 Task: Create a due date automation trigger when advanced on, on the tuesday of the week before a card is due add fields without custom field "Resume" set to a date between 1 and 7 days from now at 11:00 AM.
Action: Mouse moved to (921, 299)
Screenshot: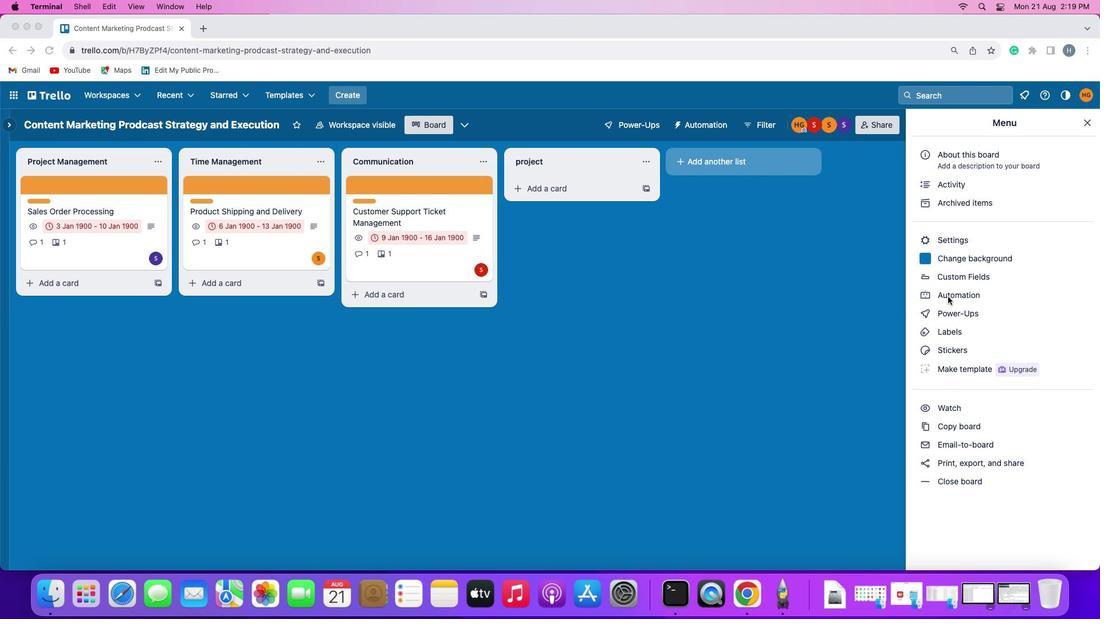 
Action: Mouse pressed left at (921, 299)
Screenshot: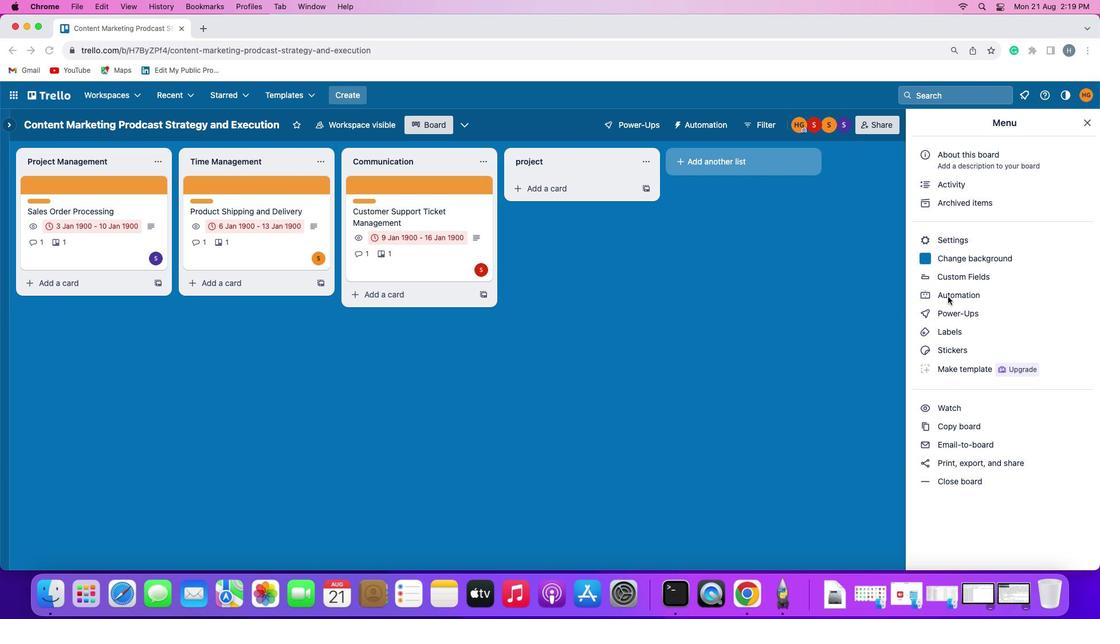 
Action: Mouse moved to (921, 299)
Screenshot: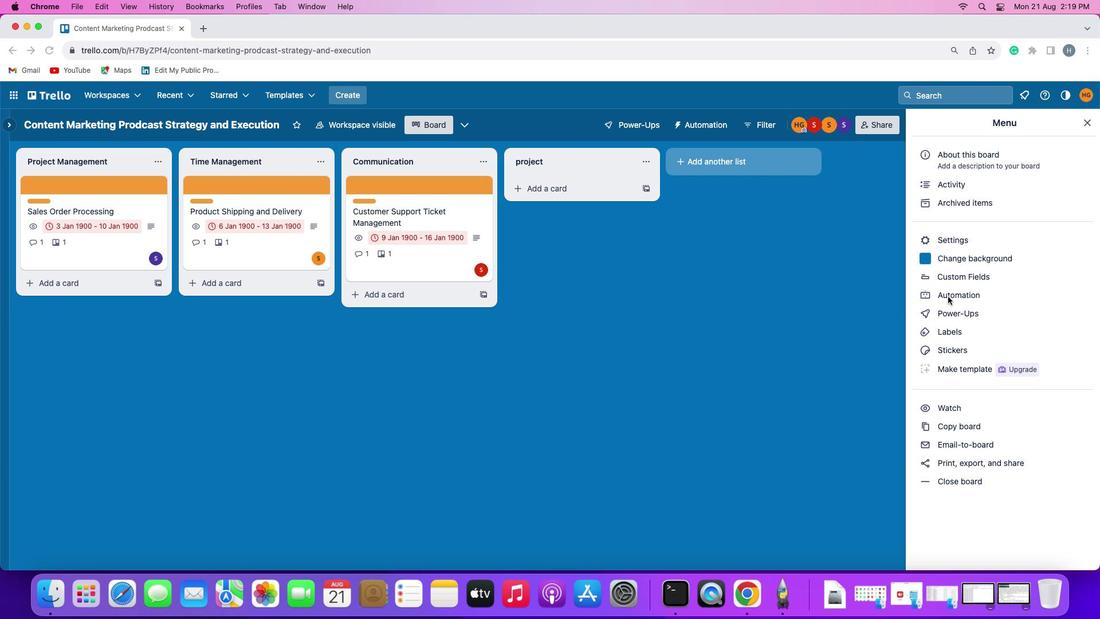 
Action: Mouse pressed left at (921, 299)
Screenshot: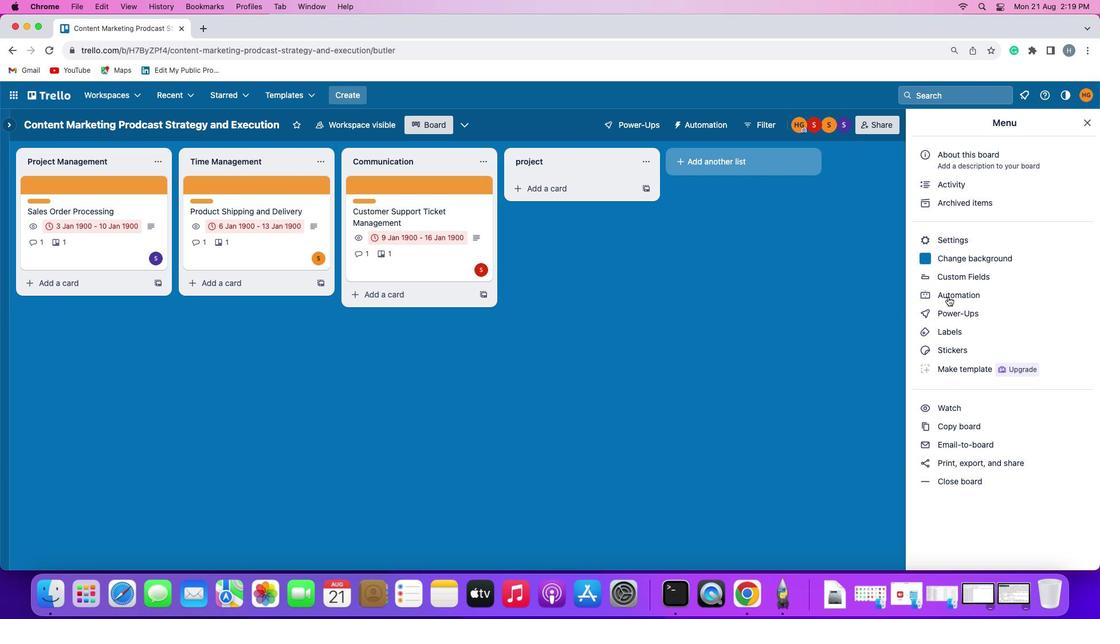 
Action: Mouse moved to (131, 282)
Screenshot: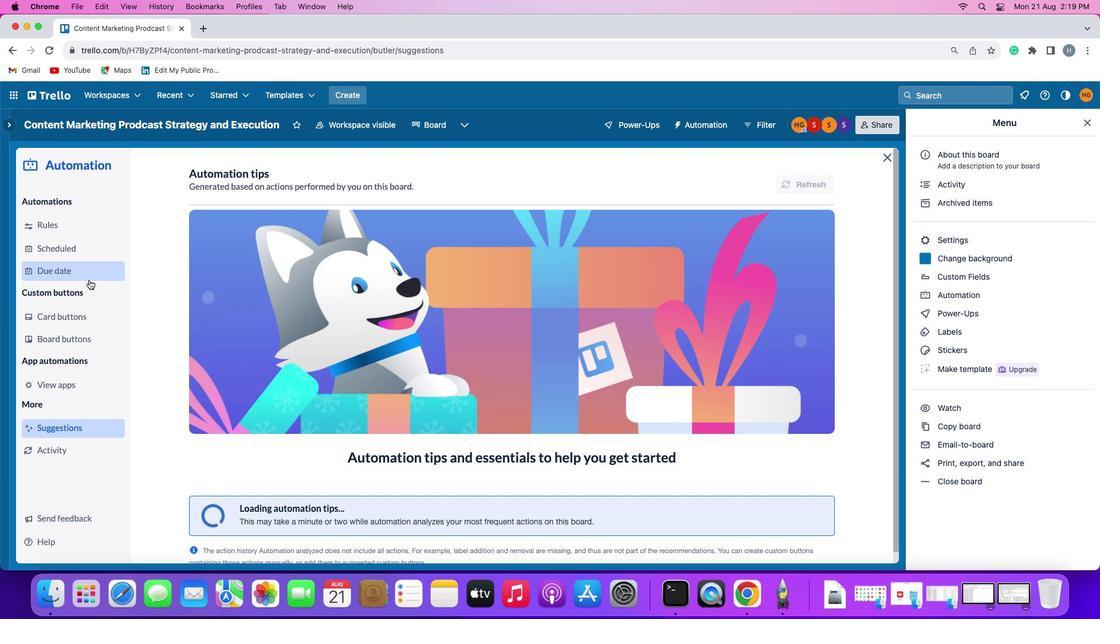 
Action: Mouse pressed left at (131, 282)
Screenshot: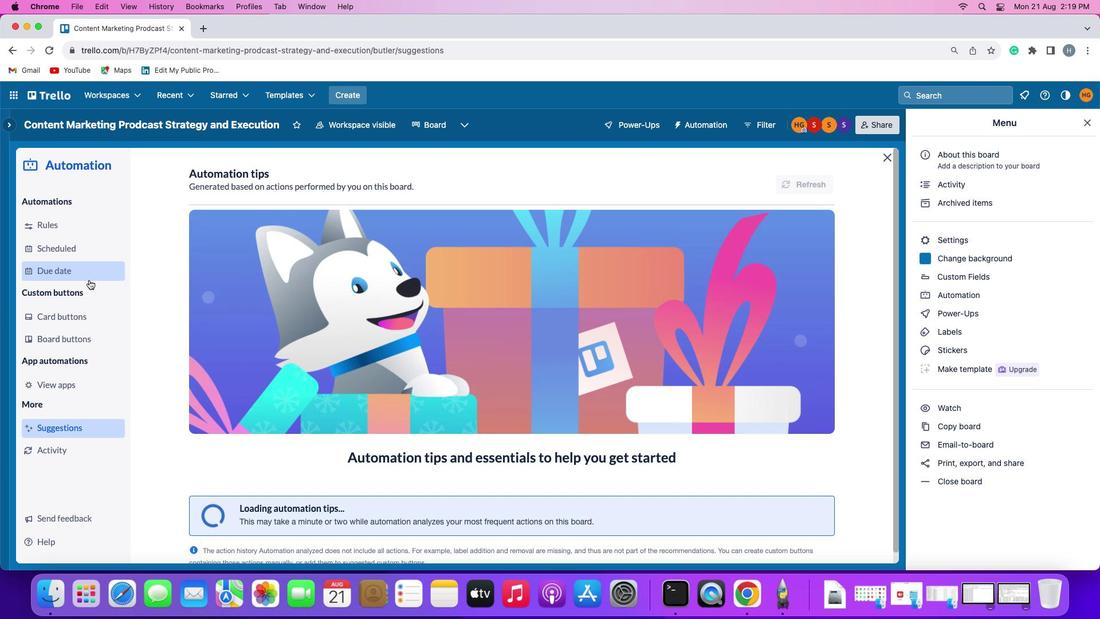 
Action: Mouse moved to (753, 178)
Screenshot: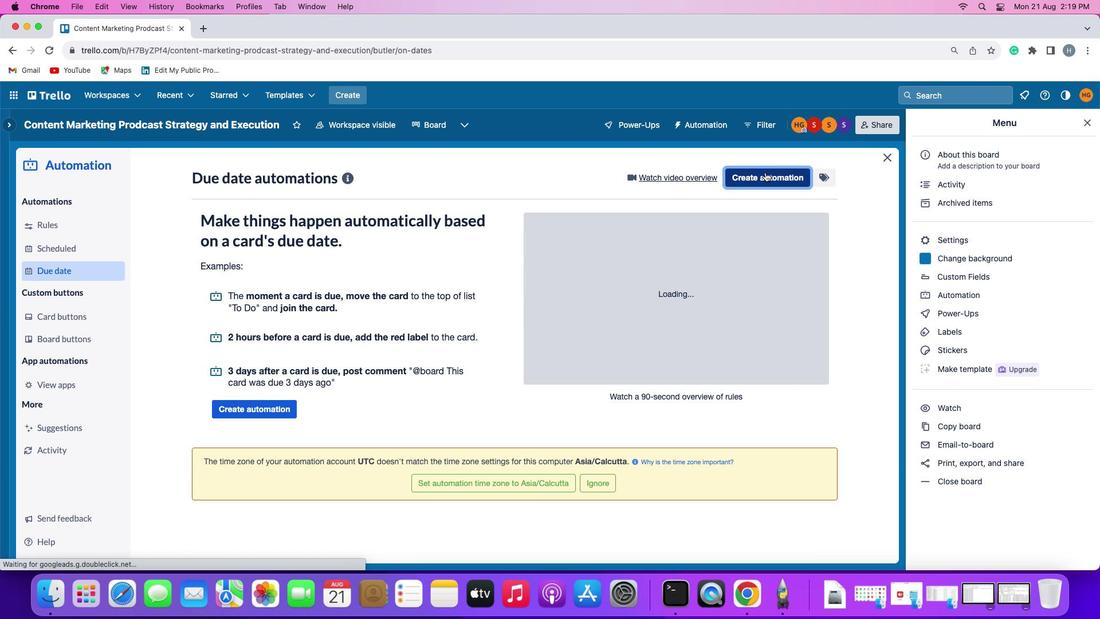 
Action: Mouse pressed left at (753, 178)
Screenshot: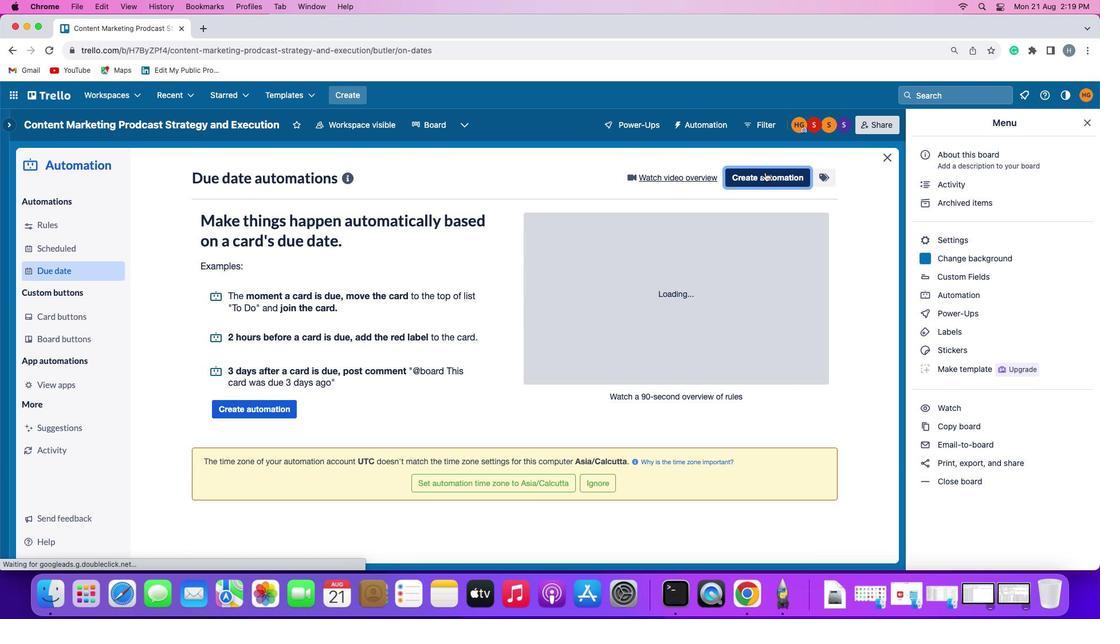 
Action: Mouse moved to (252, 290)
Screenshot: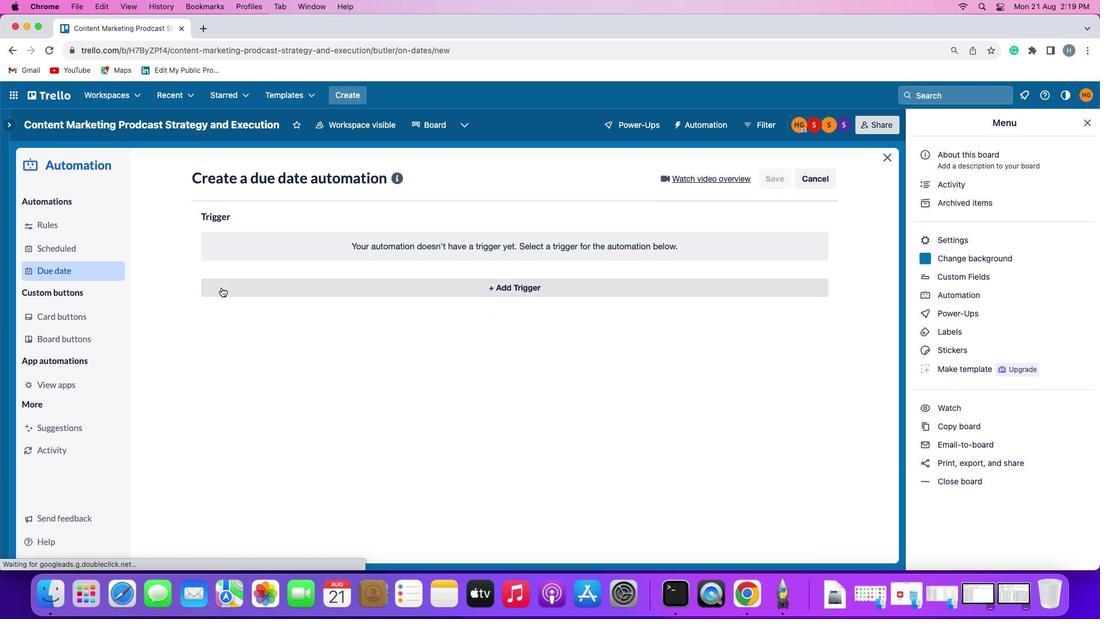
Action: Mouse pressed left at (252, 290)
Screenshot: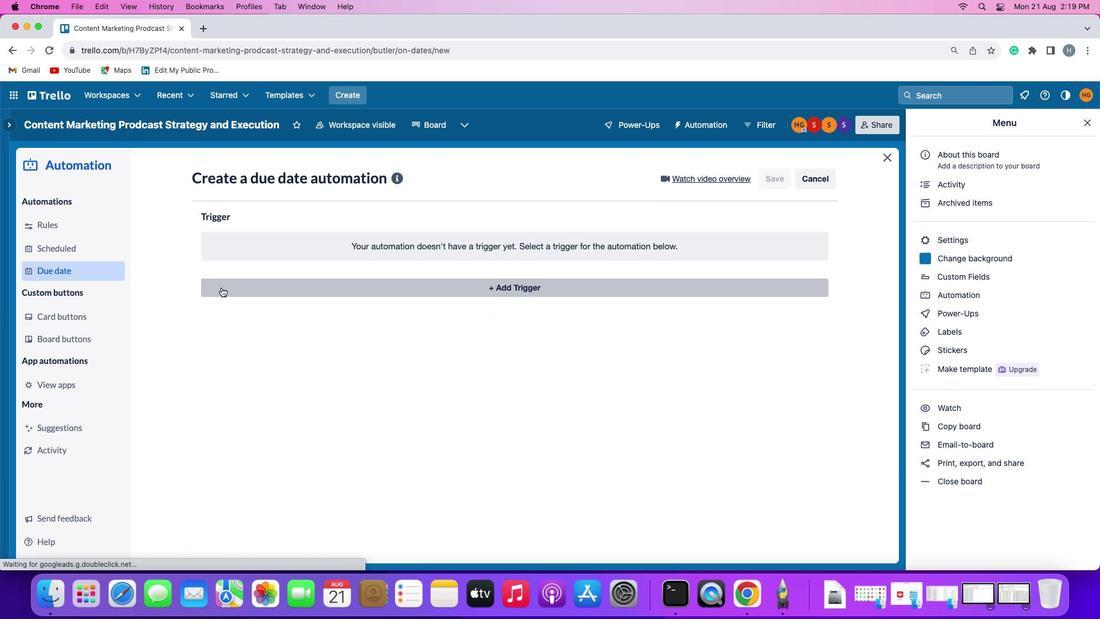 
Action: Mouse moved to (283, 489)
Screenshot: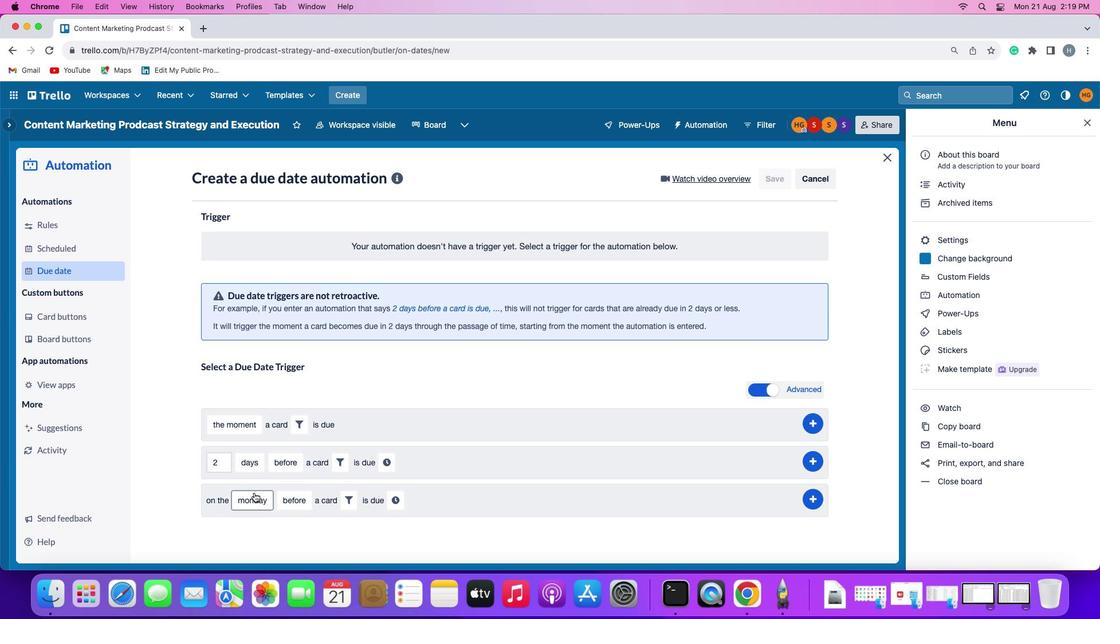 
Action: Mouse pressed left at (283, 489)
Screenshot: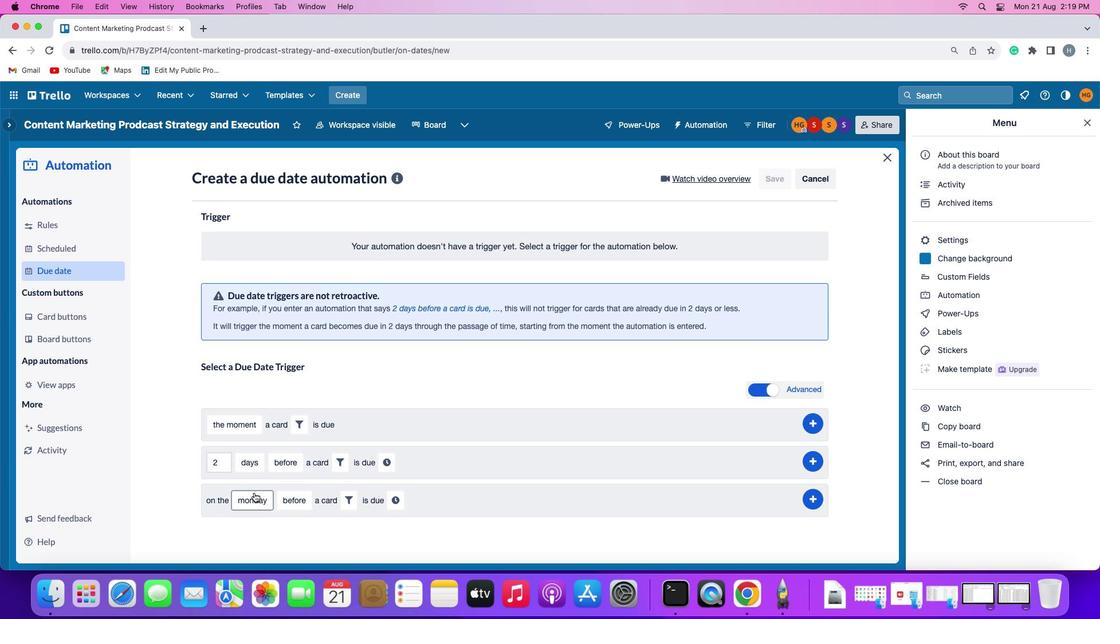 
Action: Mouse moved to (292, 364)
Screenshot: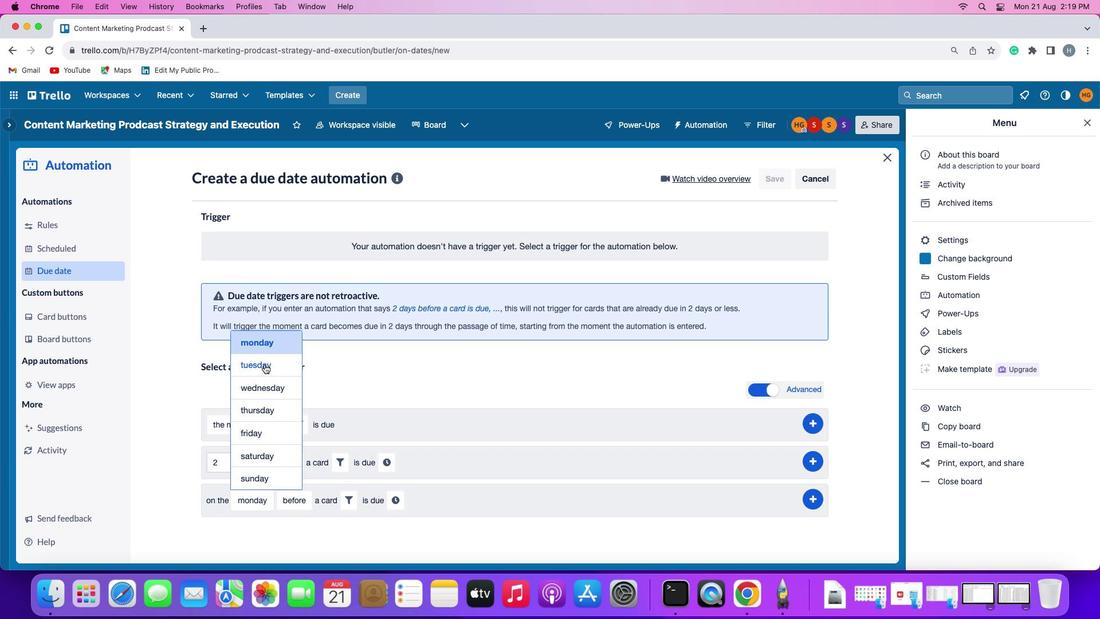 
Action: Mouse pressed left at (292, 364)
Screenshot: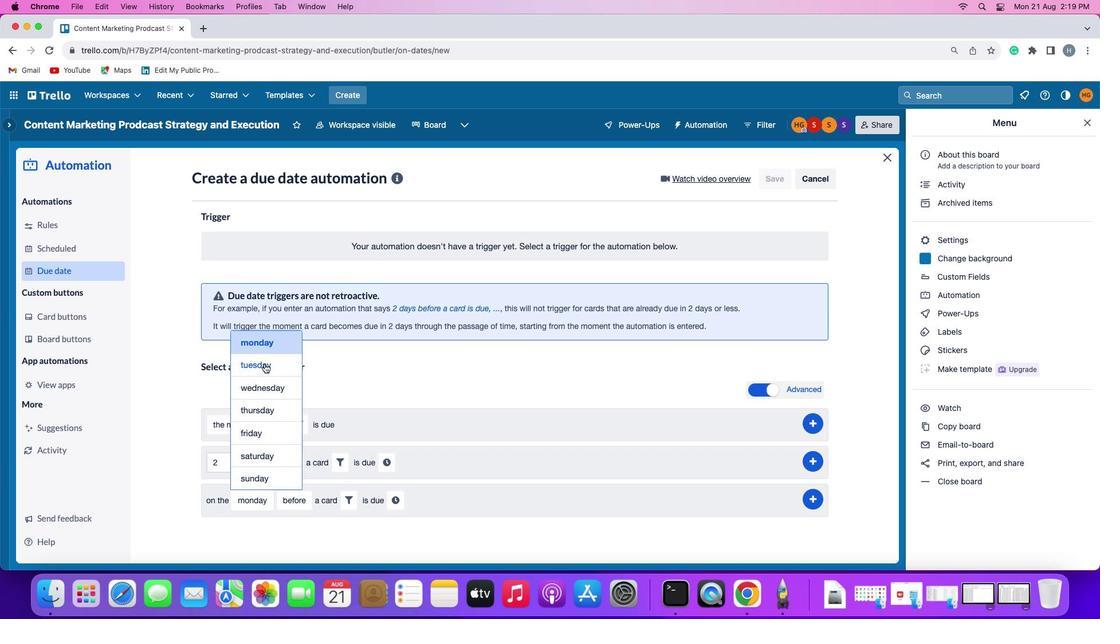 
Action: Mouse moved to (323, 490)
Screenshot: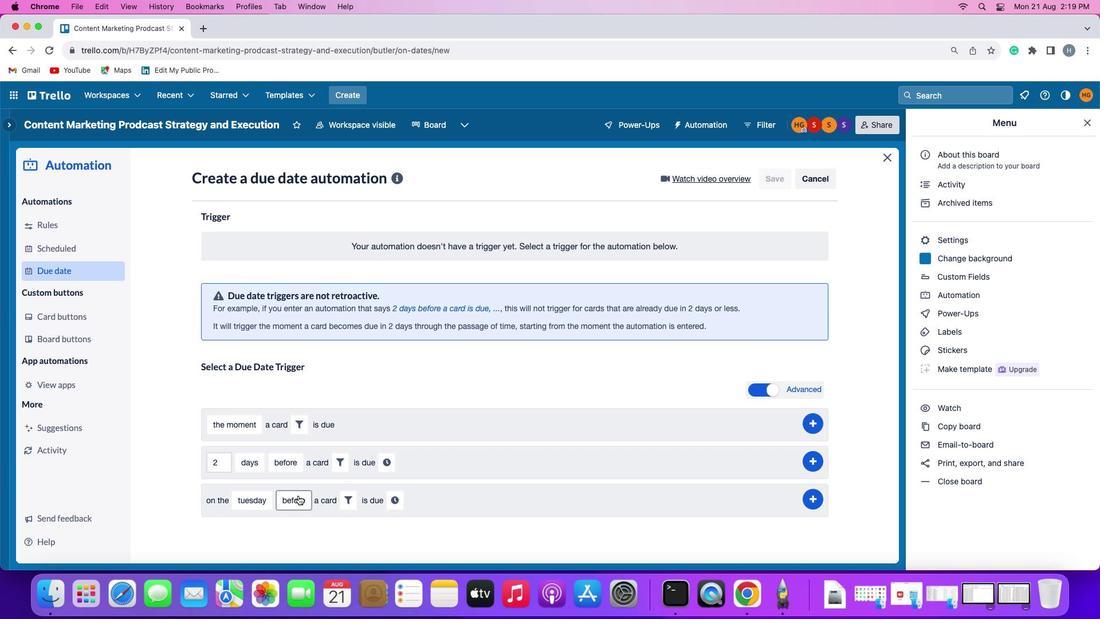 
Action: Mouse pressed left at (323, 490)
Screenshot: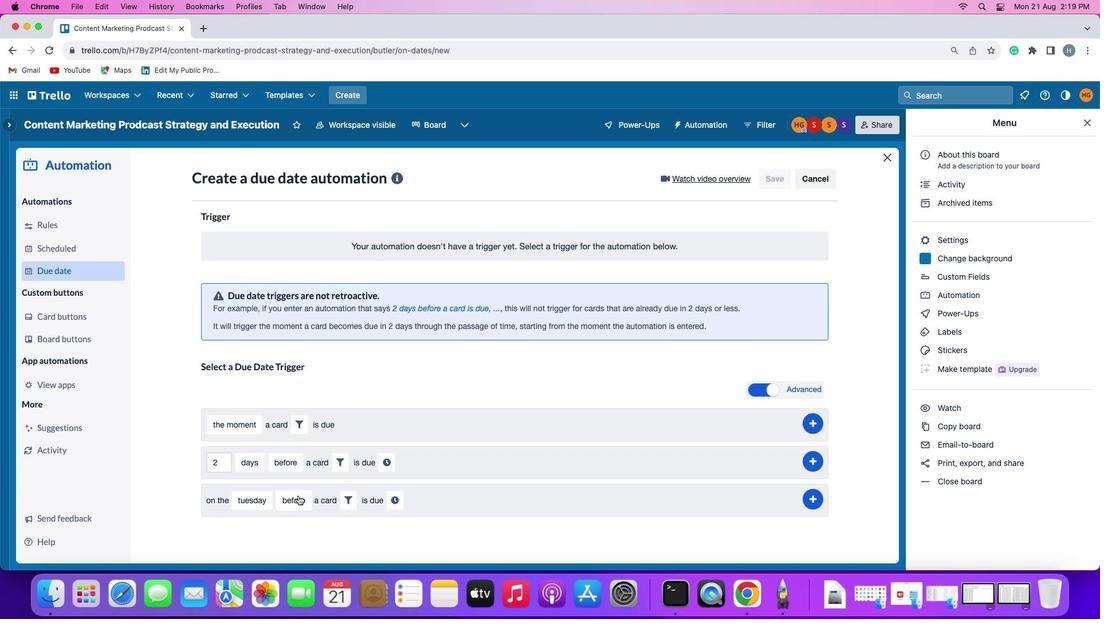 
Action: Mouse moved to (326, 476)
Screenshot: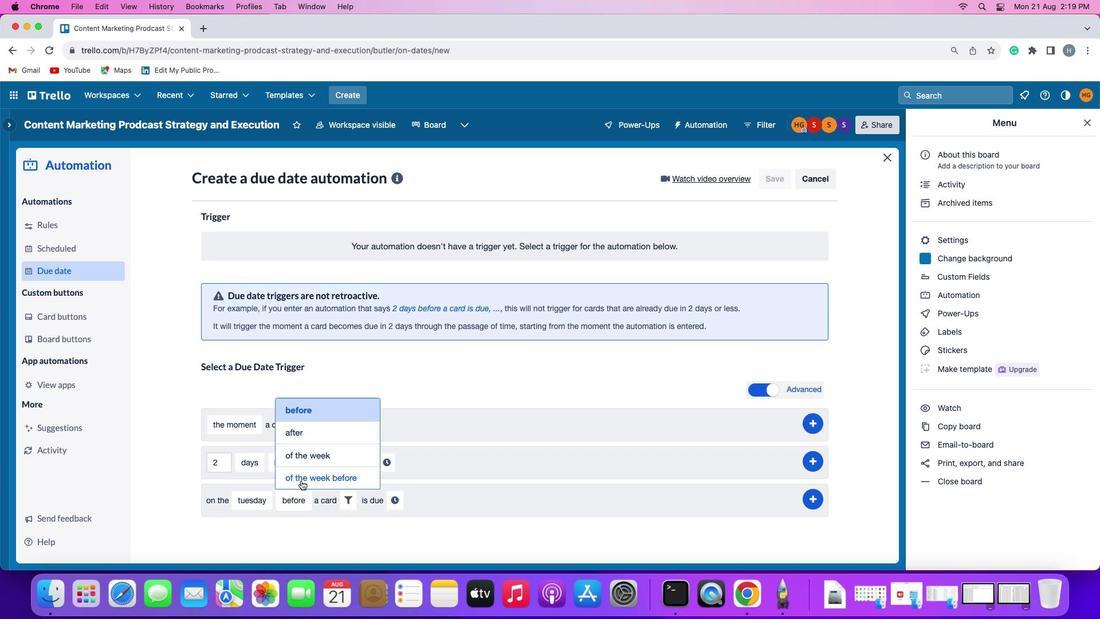 
Action: Mouse pressed left at (326, 476)
Screenshot: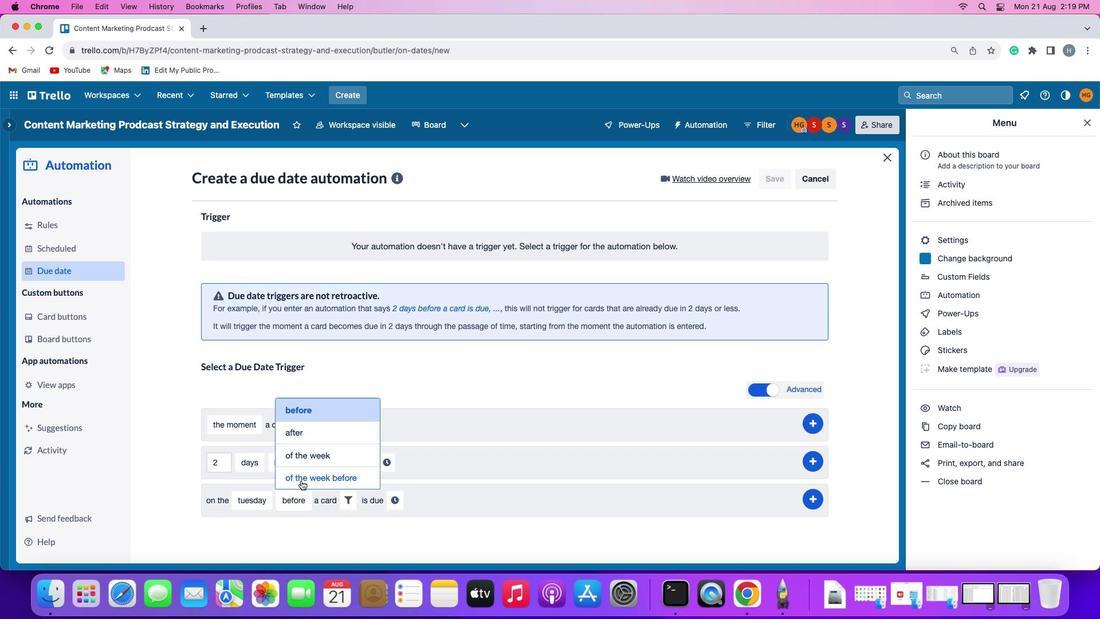 
Action: Mouse moved to (415, 498)
Screenshot: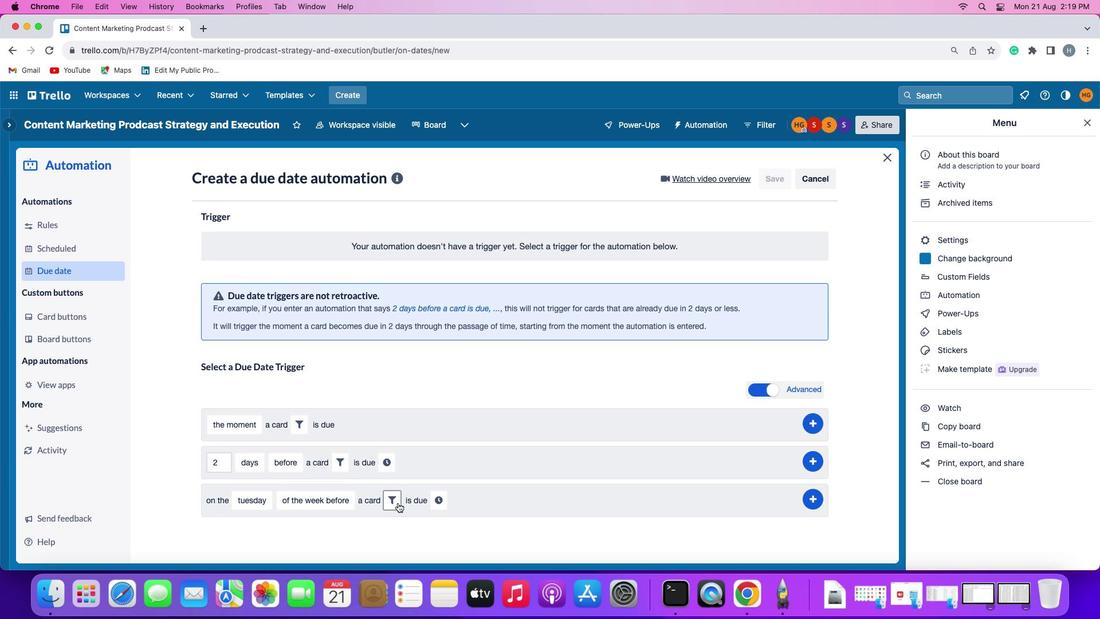 
Action: Mouse pressed left at (415, 498)
Screenshot: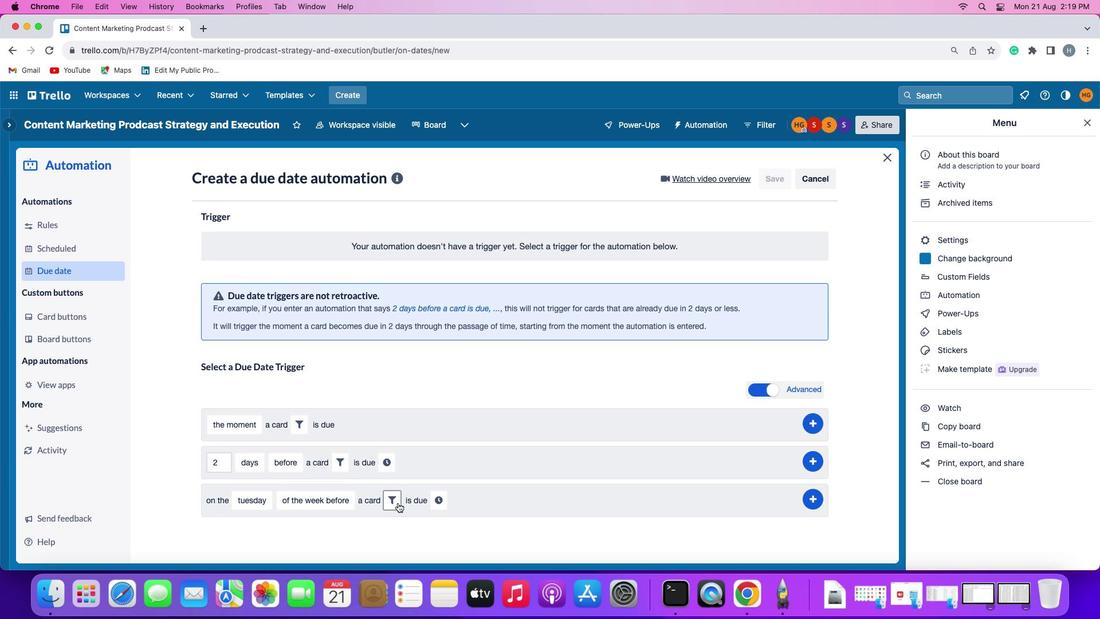 
Action: Mouse moved to (585, 528)
Screenshot: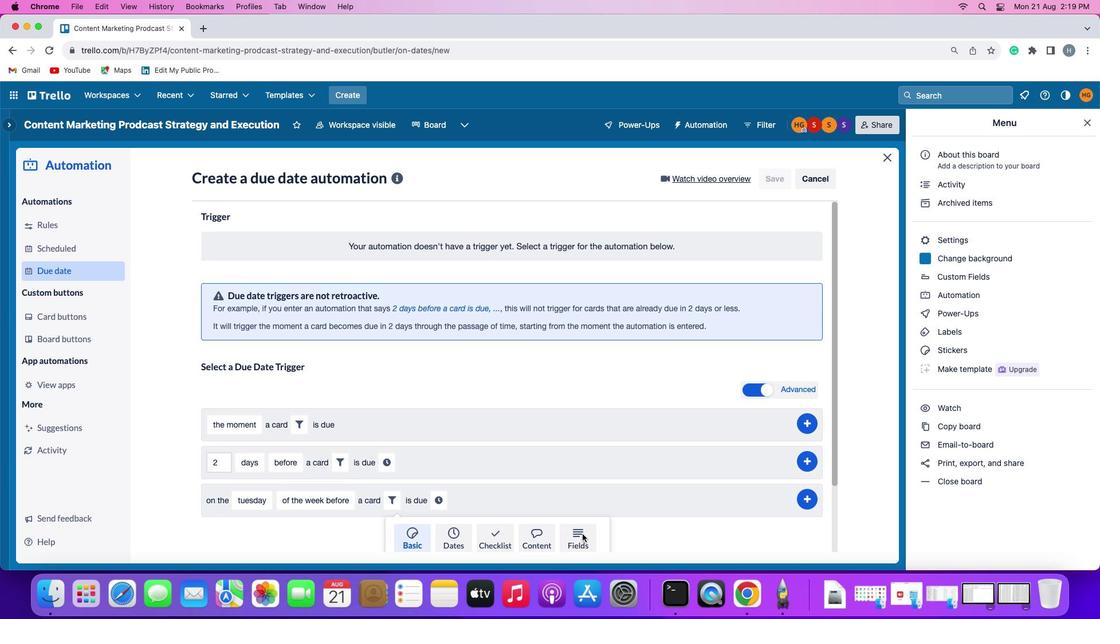 
Action: Mouse pressed left at (585, 528)
Screenshot: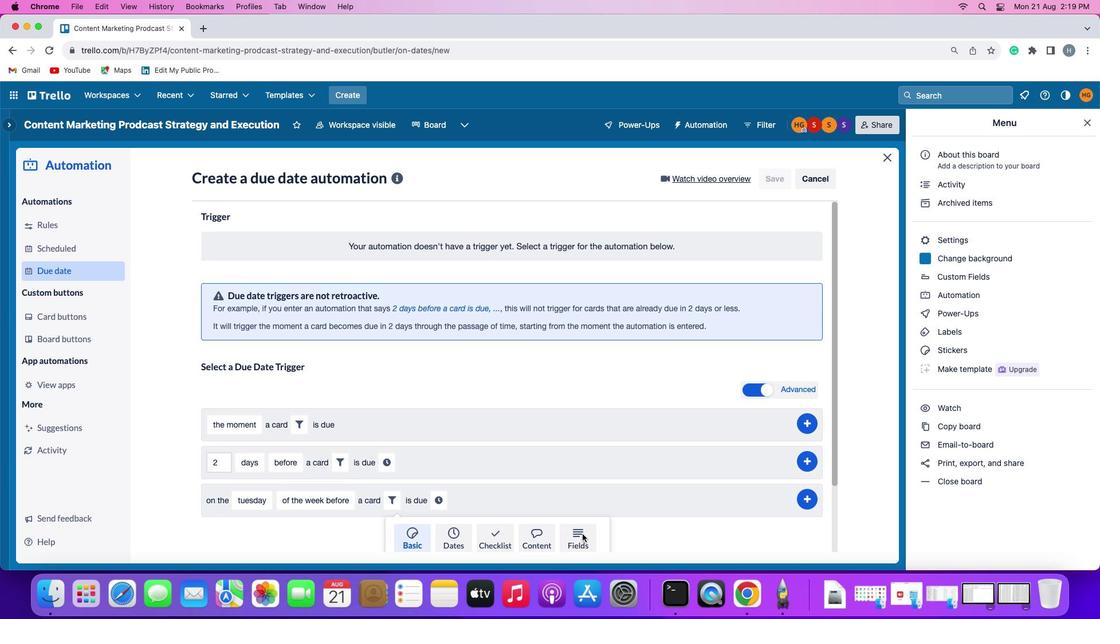 
Action: Mouse moved to (352, 531)
Screenshot: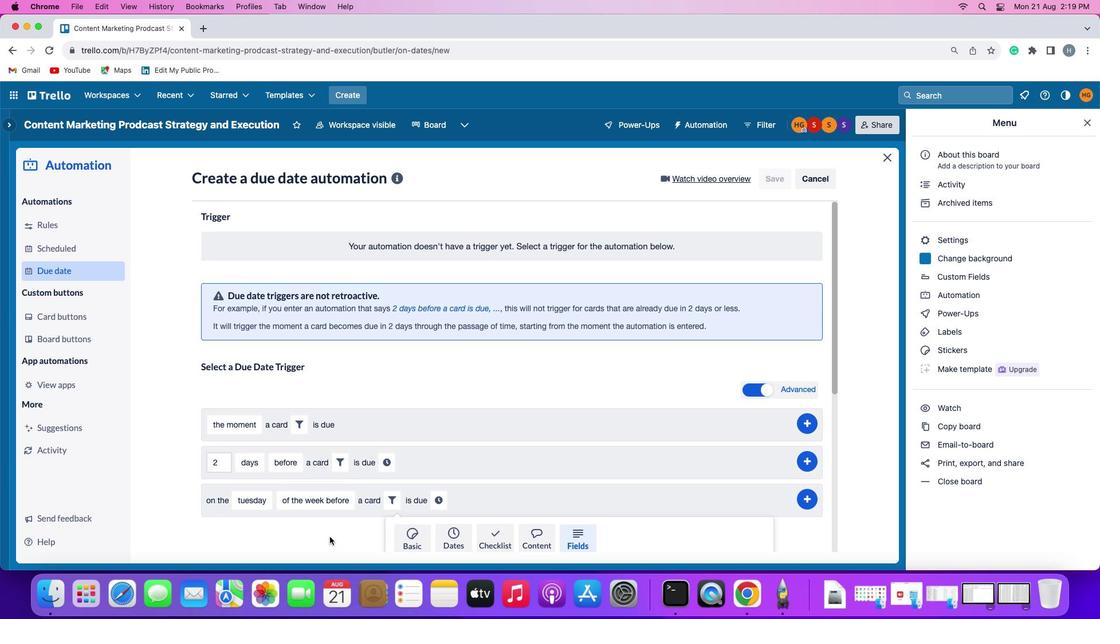 
Action: Mouse scrolled (352, 531) with delta (48, 12)
Screenshot: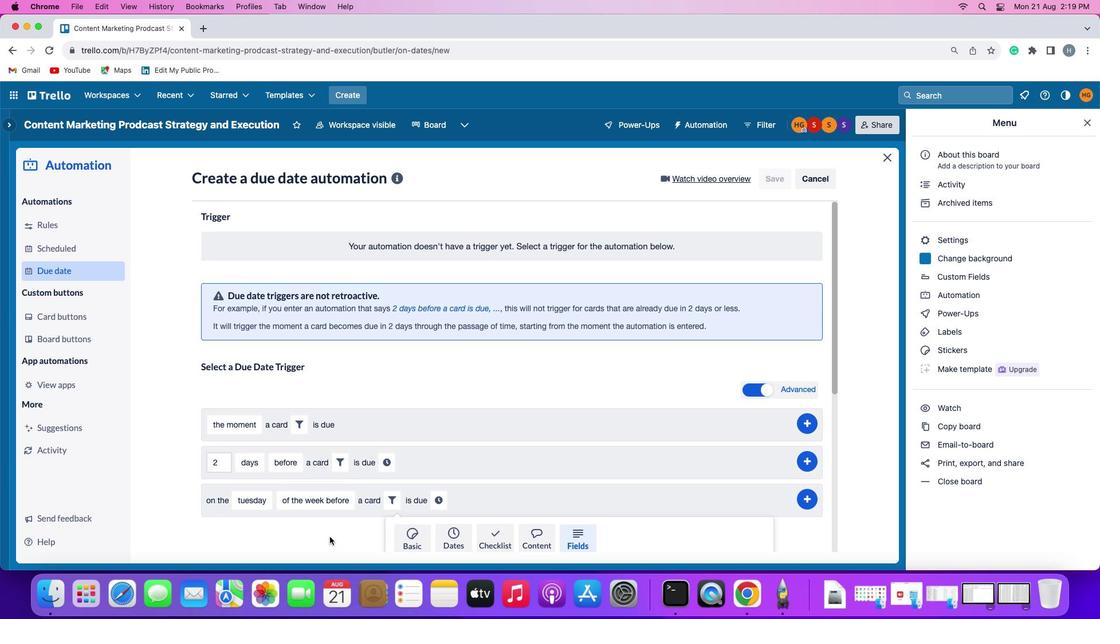 
Action: Mouse scrolled (352, 531) with delta (48, 12)
Screenshot: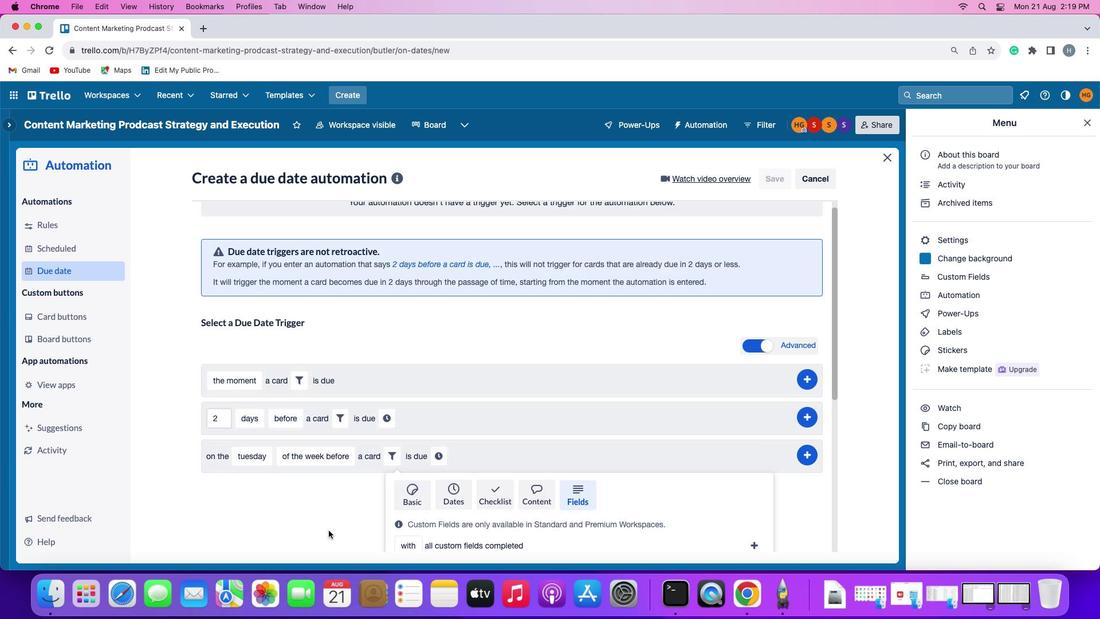 
Action: Mouse moved to (352, 530)
Screenshot: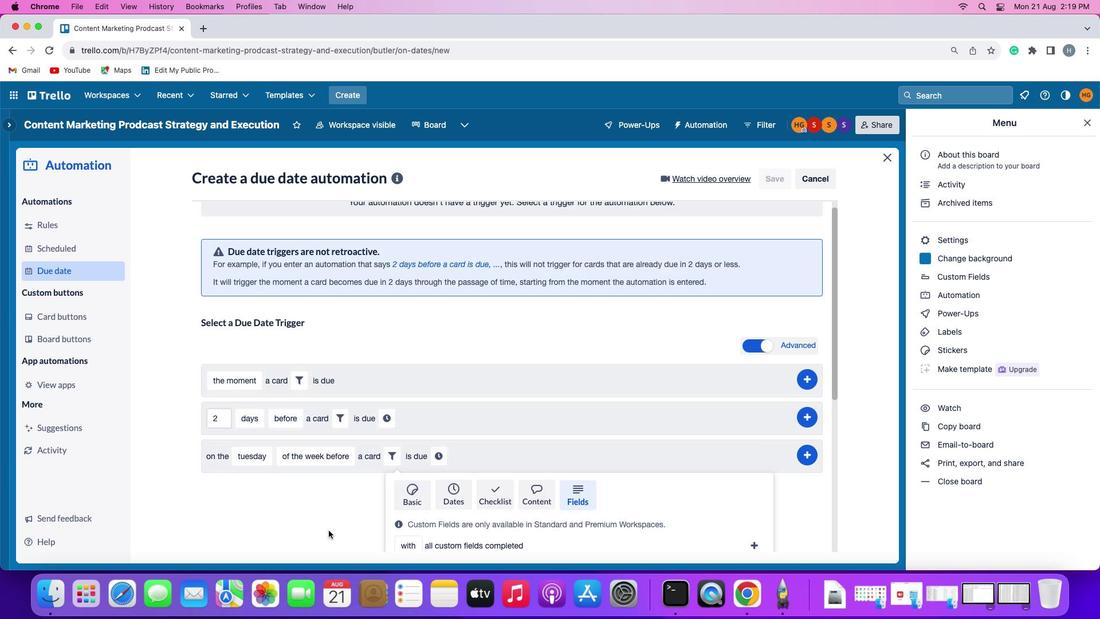 
Action: Mouse scrolled (352, 530) with delta (48, 10)
Screenshot: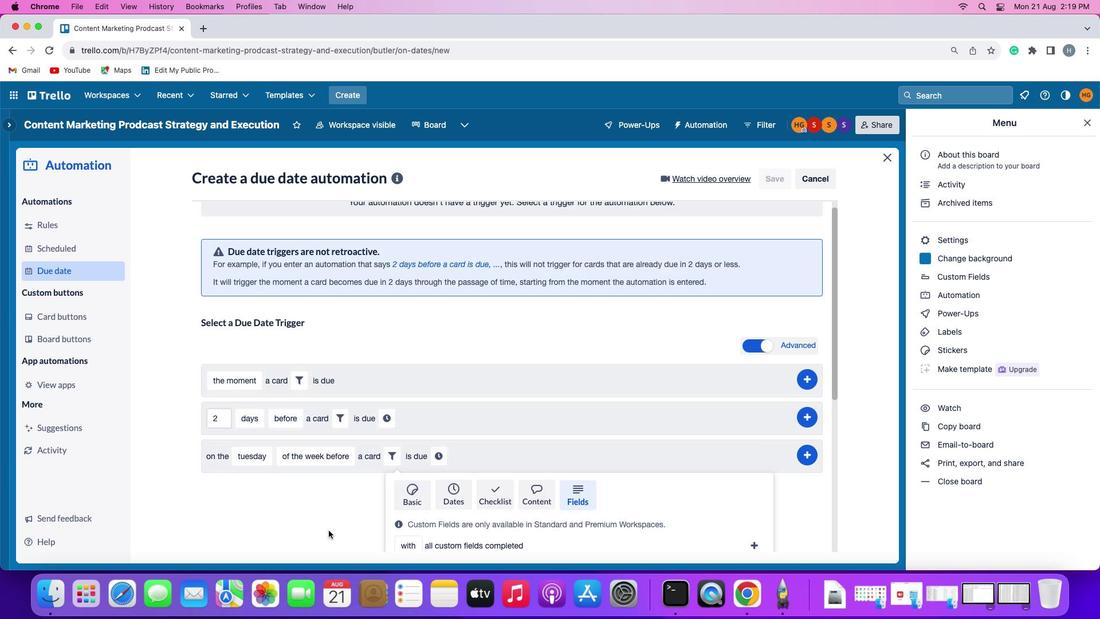 
Action: Mouse moved to (352, 530)
Screenshot: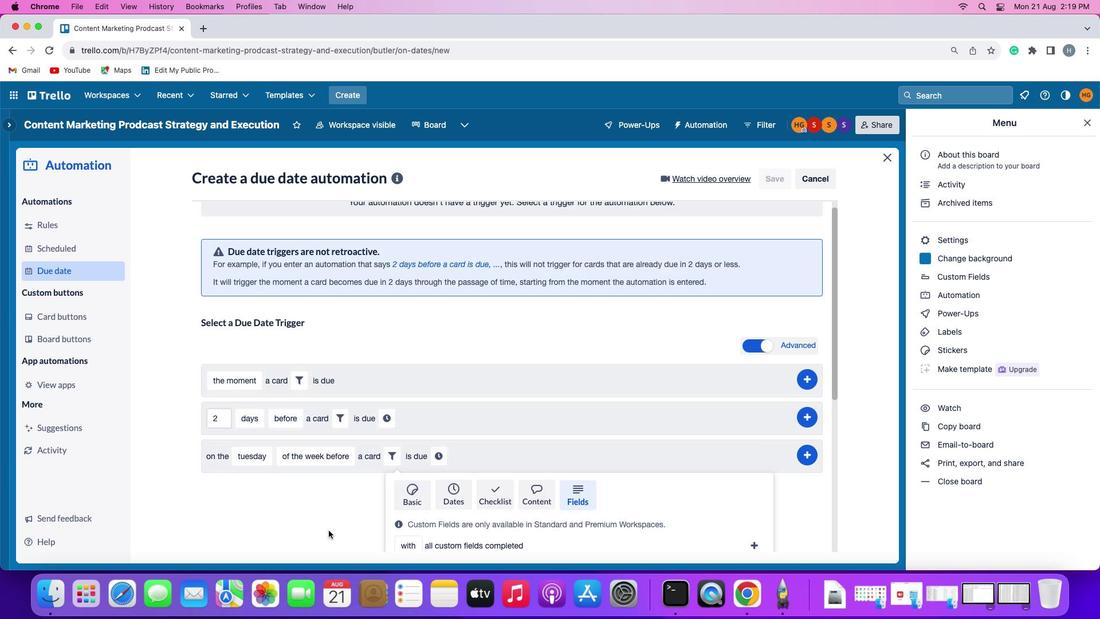 
Action: Mouse scrolled (352, 530) with delta (48, 9)
Screenshot: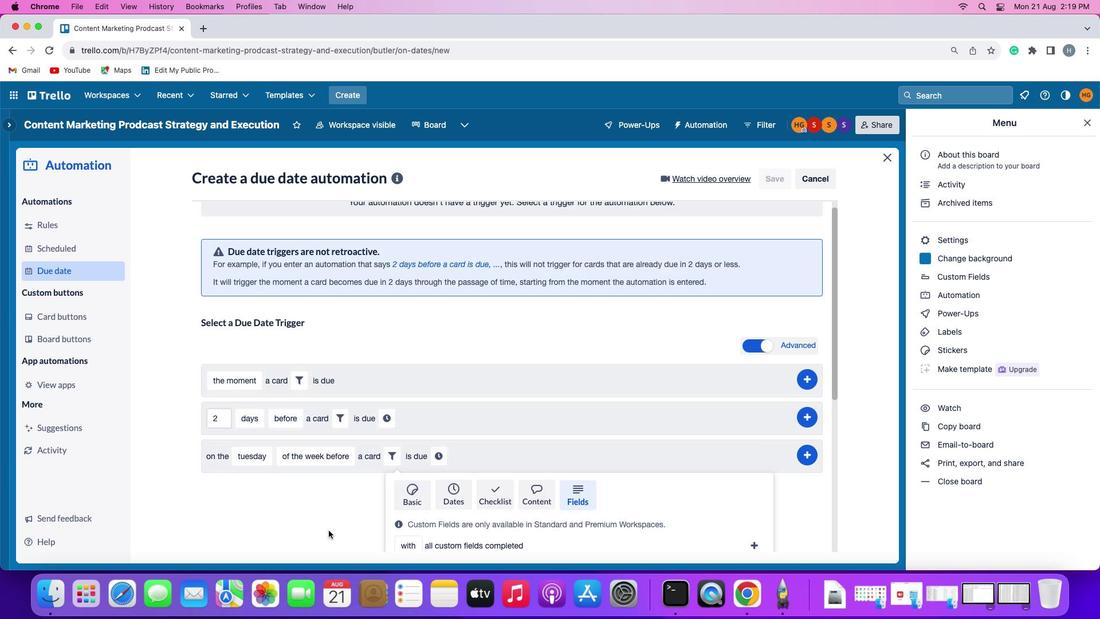 
Action: Mouse moved to (352, 526)
Screenshot: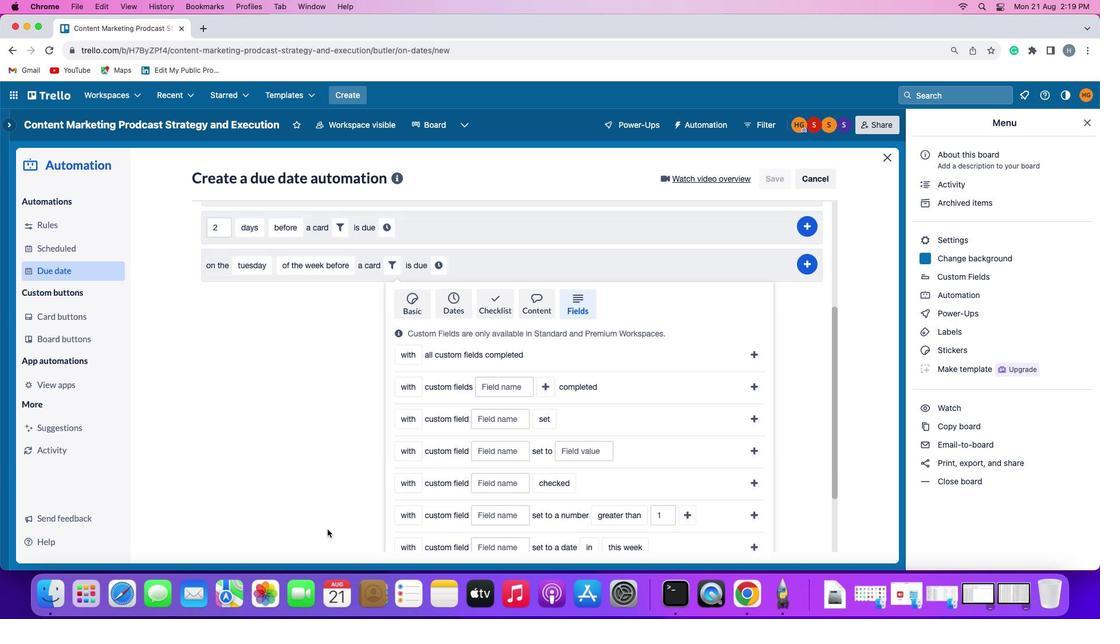 
Action: Mouse scrolled (352, 526) with delta (48, 9)
Screenshot: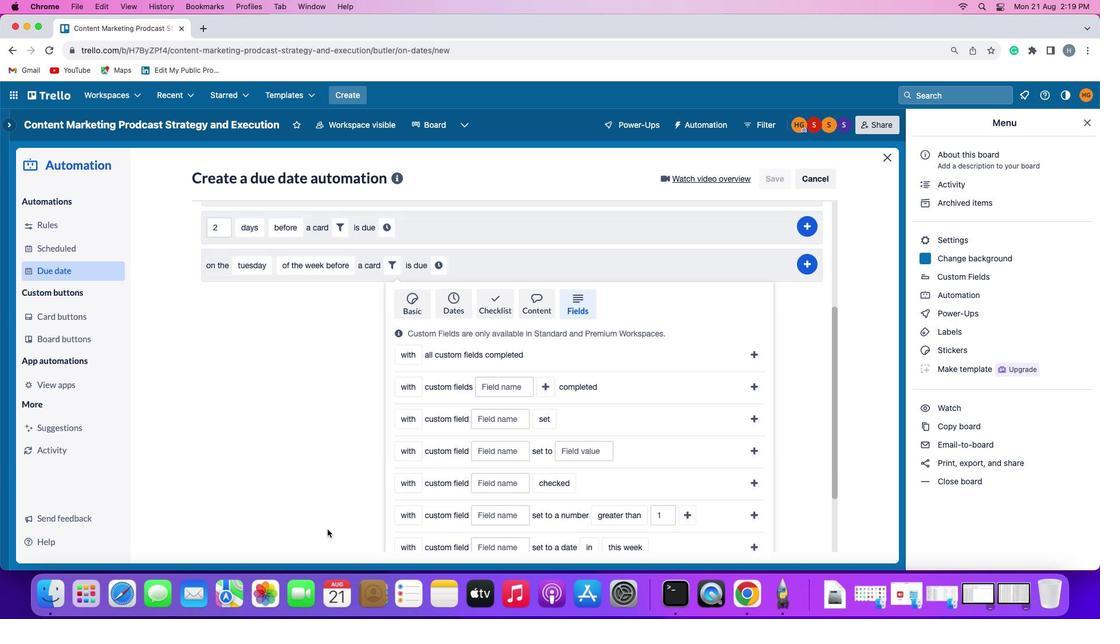 
Action: Mouse moved to (350, 523)
Screenshot: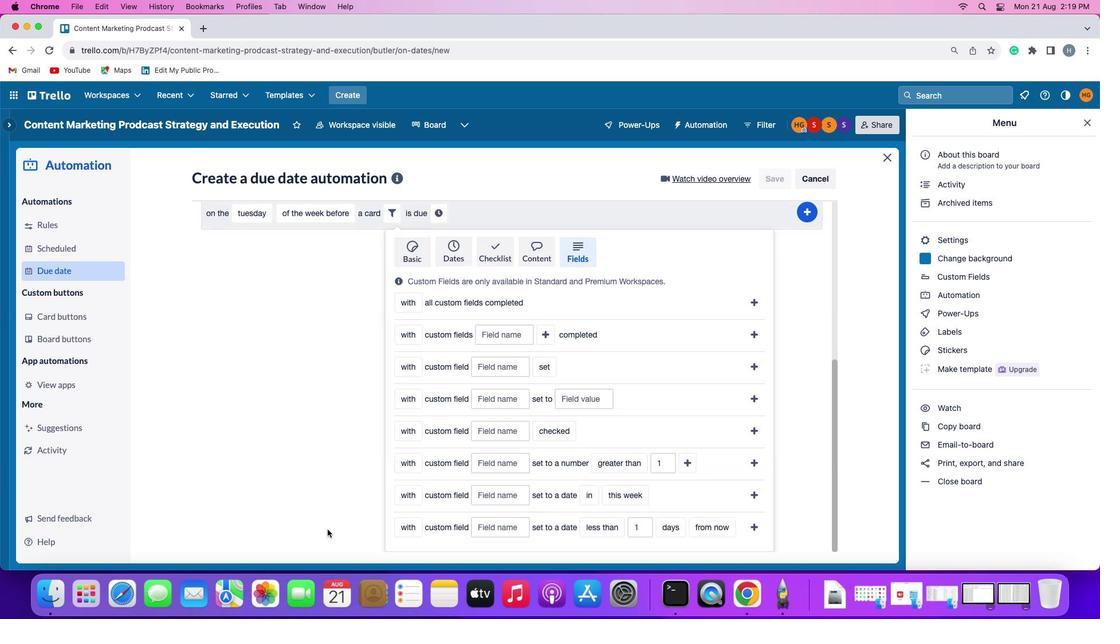 
Action: Mouse scrolled (350, 523) with delta (48, 12)
Screenshot: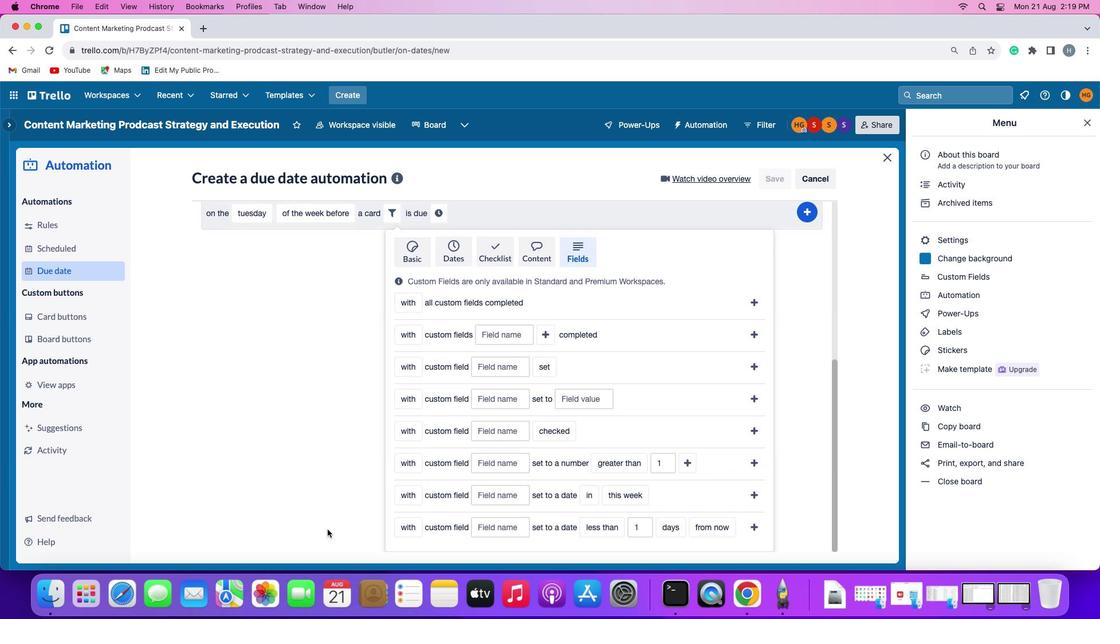 
Action: Mouse scrolled (350, 523) with delta (48, 12)
Screenshot: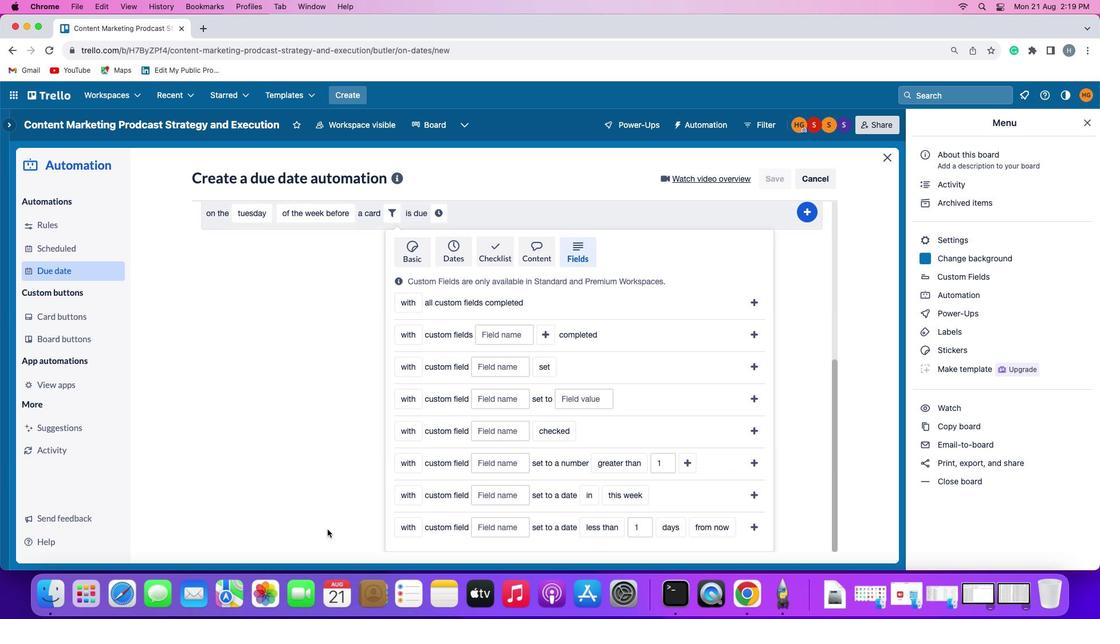 
Action: Mouse scrolled (350, 523) with delta (48, 10)
Screenshot: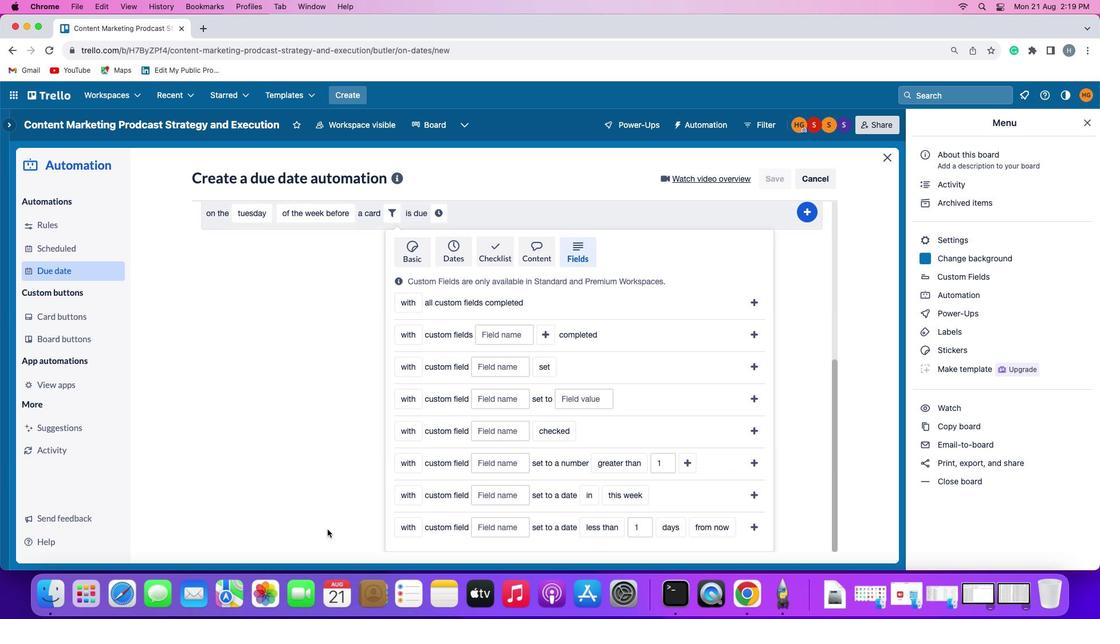 
Action: Mouse scrolled (350, 523) with delta (48, 9)
Screenshot: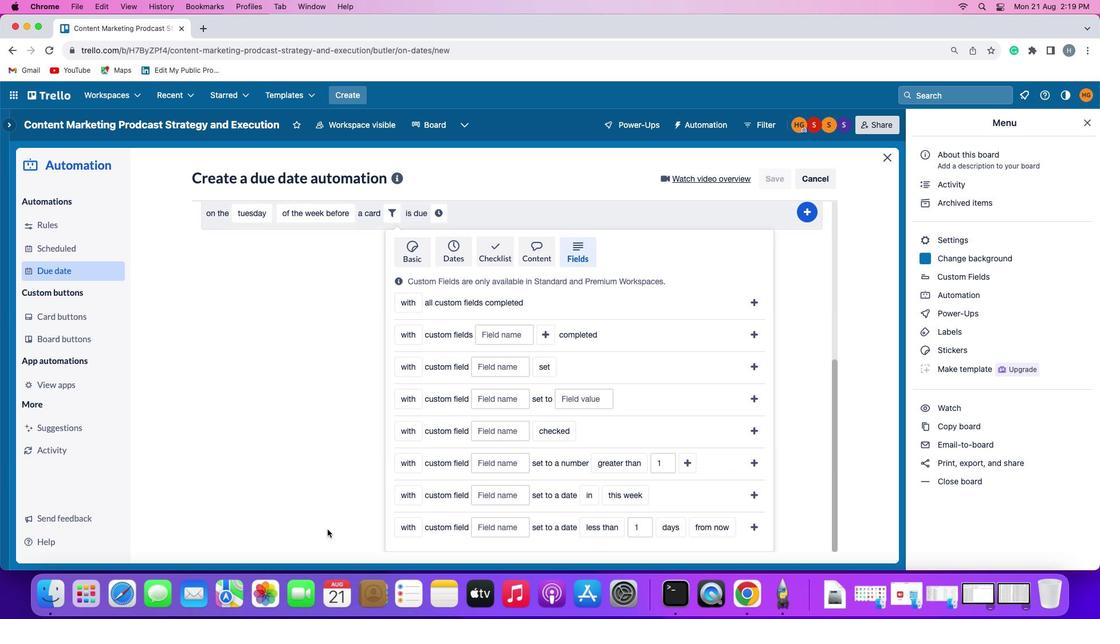 
Action: Mouse scrolled (350, 523) with delta (48, 9)
Screenshot: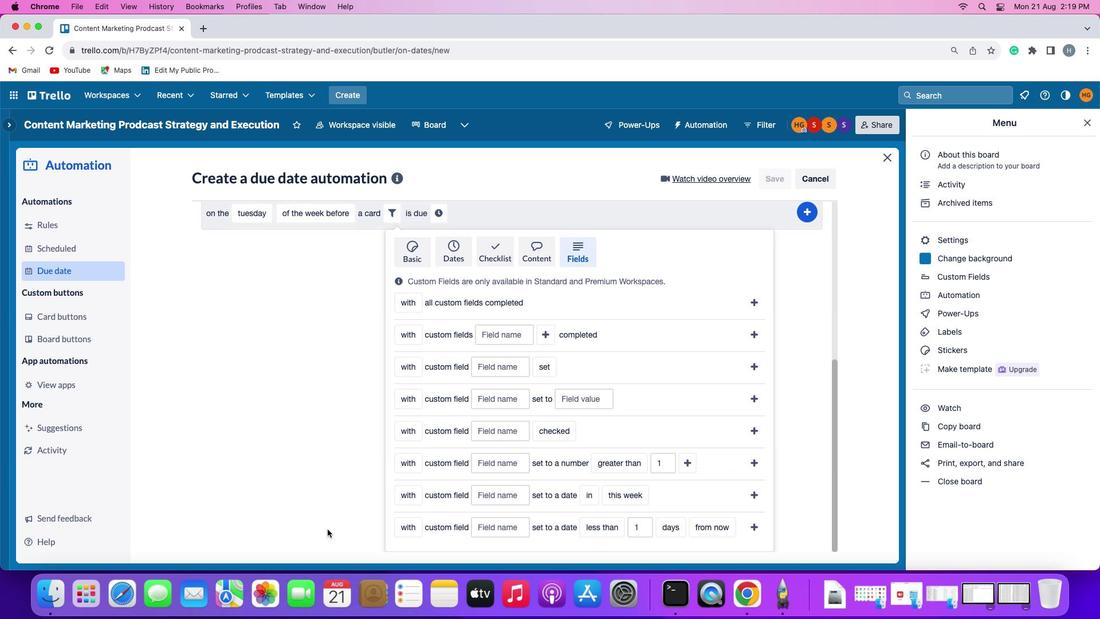
Action: Mouse moved to (414, 521)
Screenshot: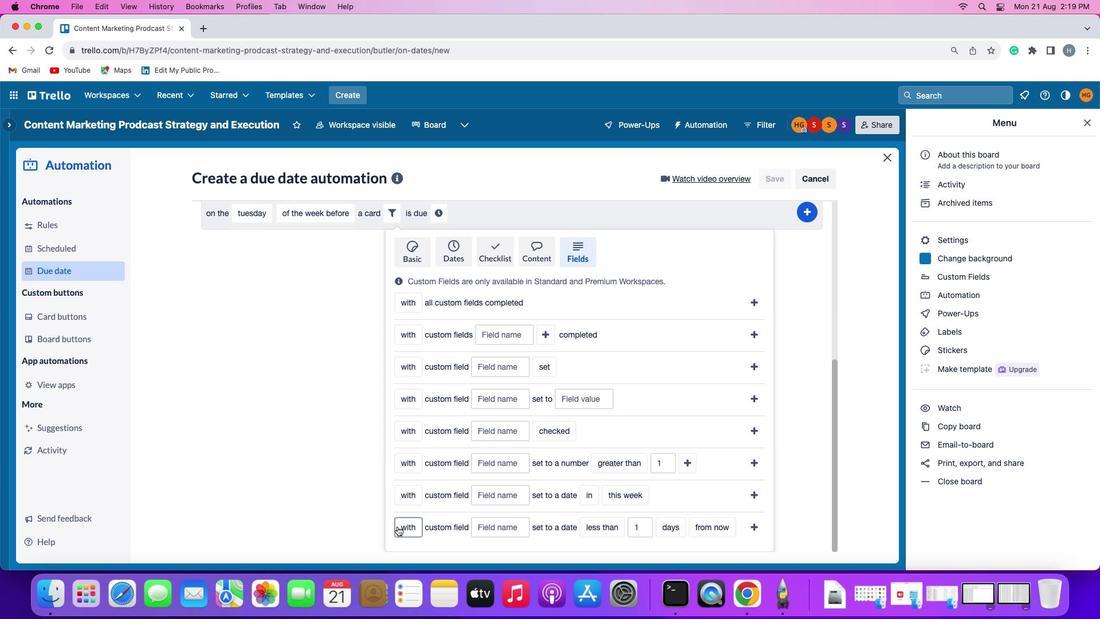 
Action: Mouse pressed left at (414, 521)
Screenshot: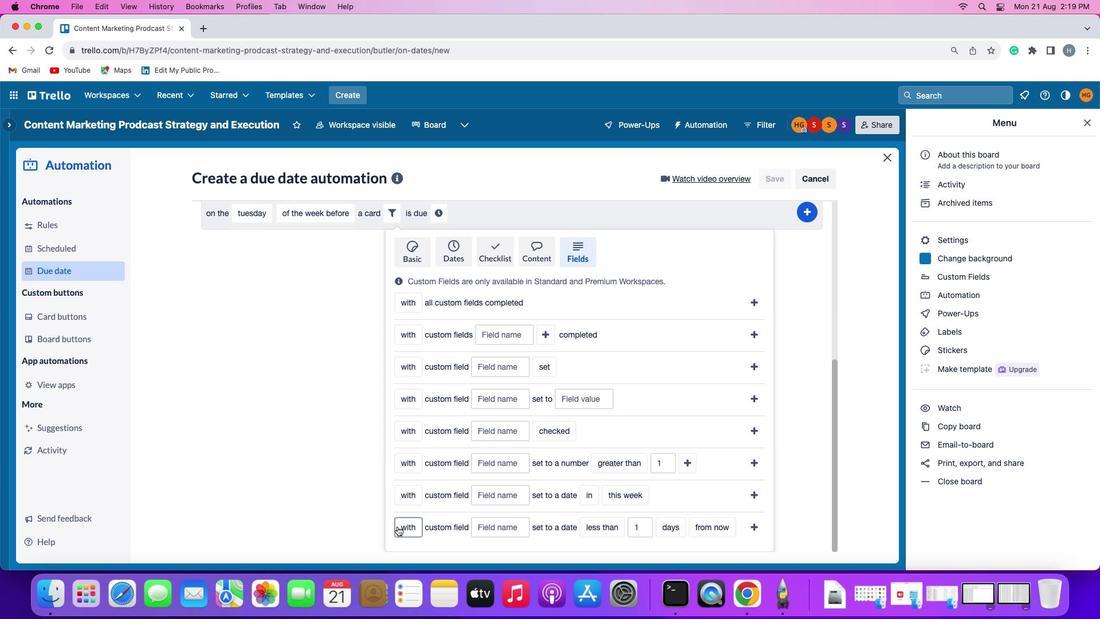 
Action: Mouse moved to (419, 507)
Screenshot: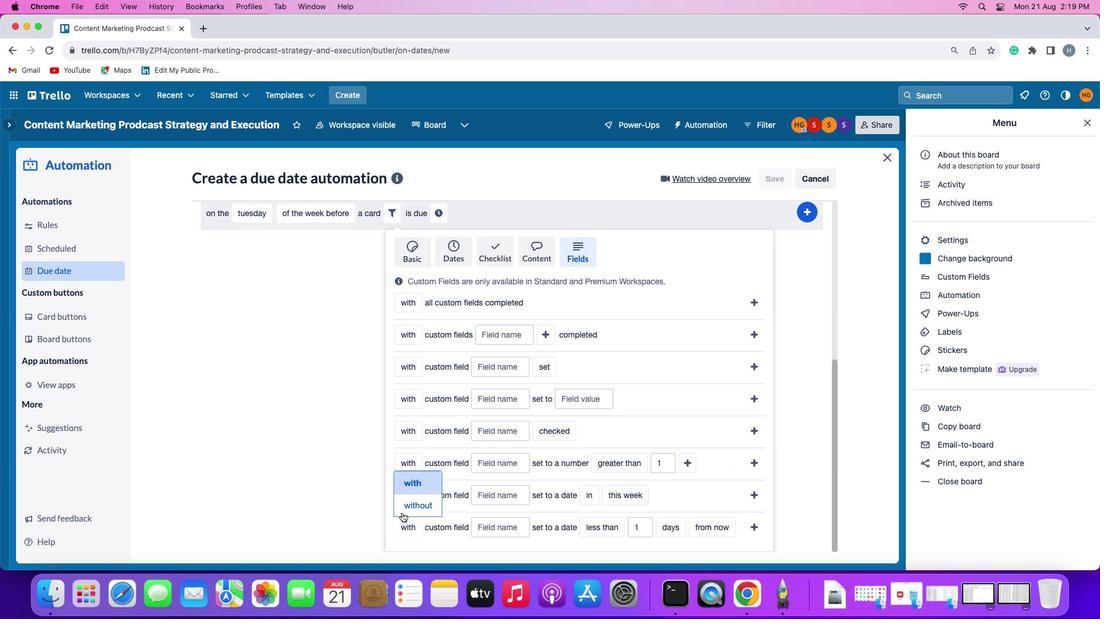 
Action: Mouse pressed left at (419, 507)
Screenshot: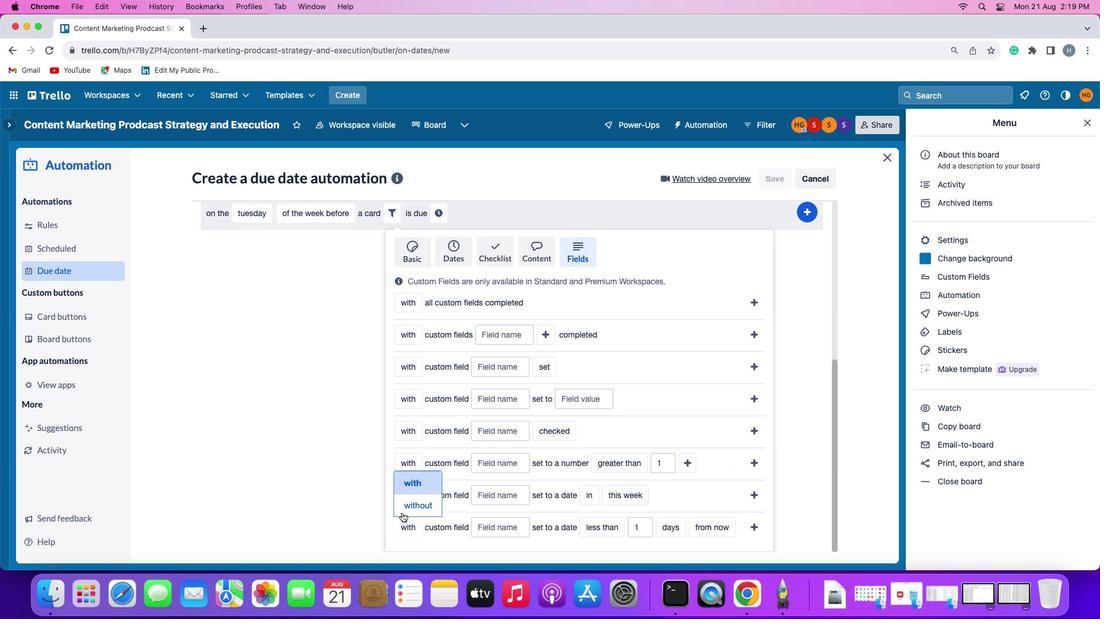 
Action: Mouse moved to (506, 520)
Screenshot: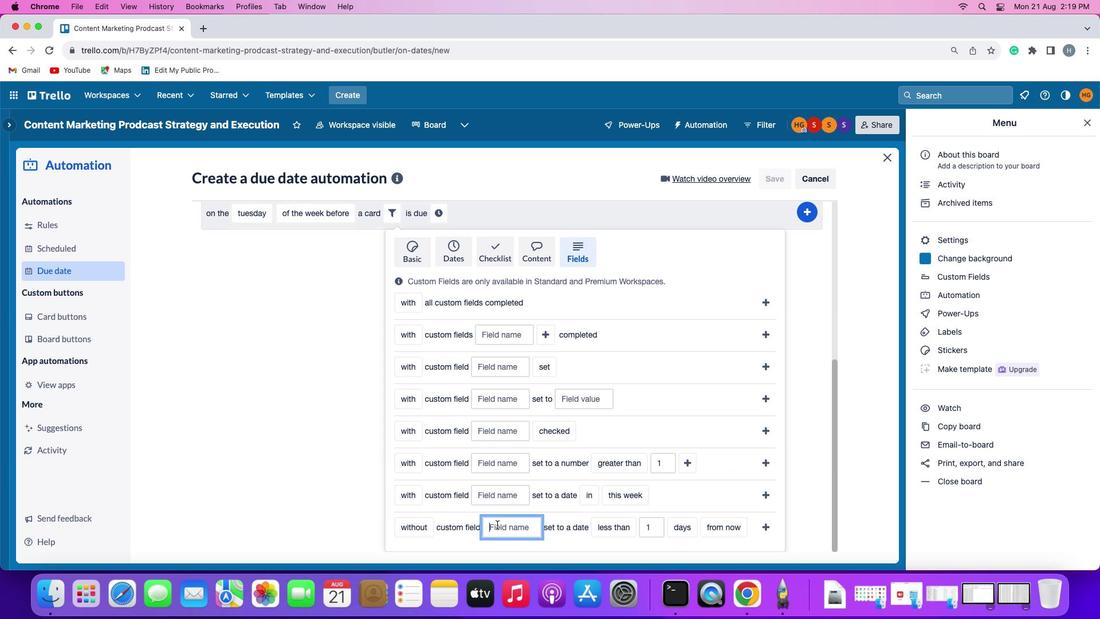 
Action: Mouse pressed left at (506, 520)
Screenshot: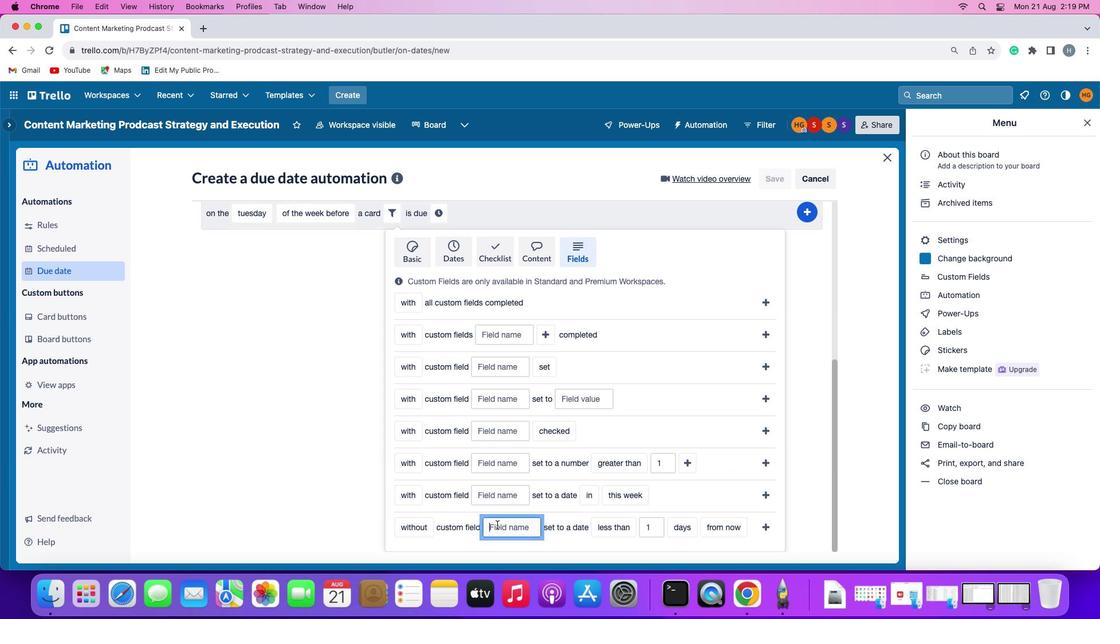 
Action: Key pressed Key.shift'R''e''s''u''m''e'
Screenshot: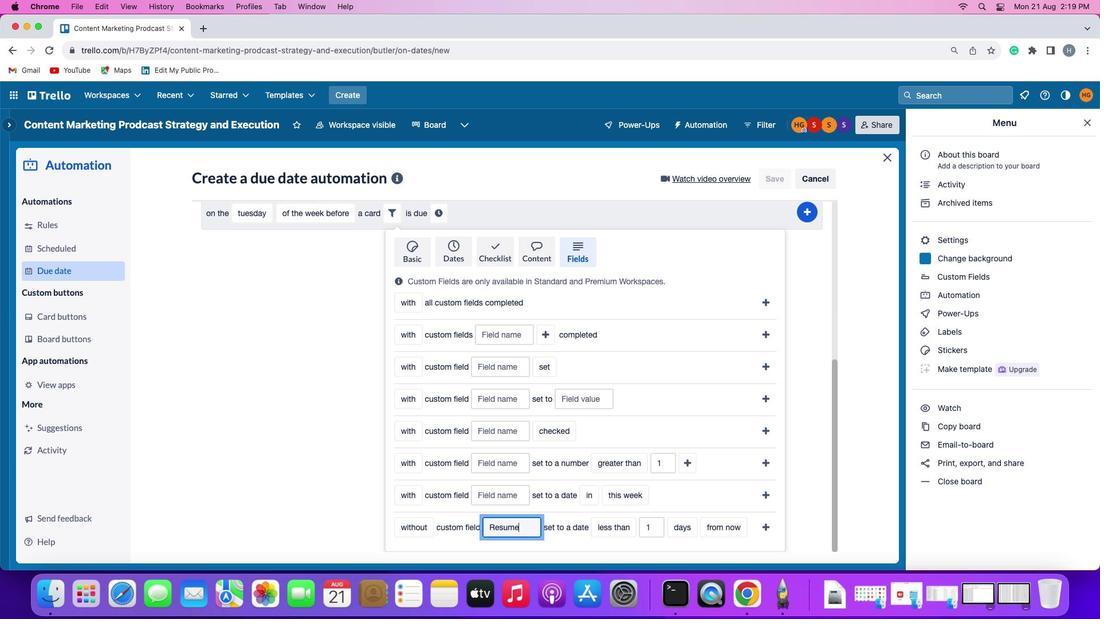 
Action: Mouse moved to (591, 514)
Screenshot: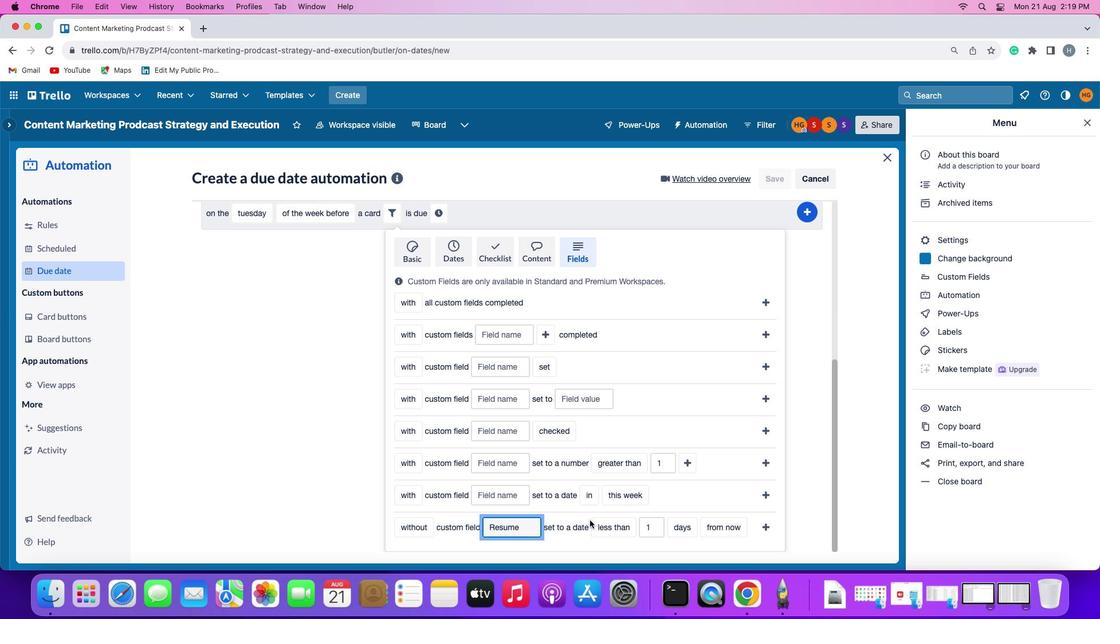 
Action: Mouse pressed left at (591, 514)
Screenshot: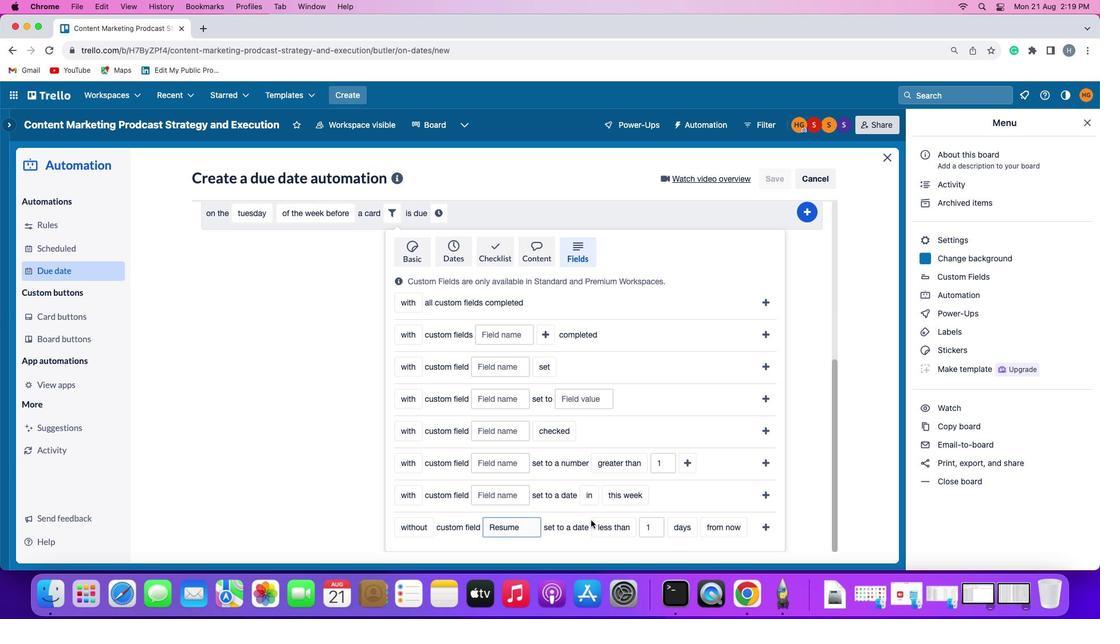 
Action: Mouse moved to (615, 515)
Screenshot: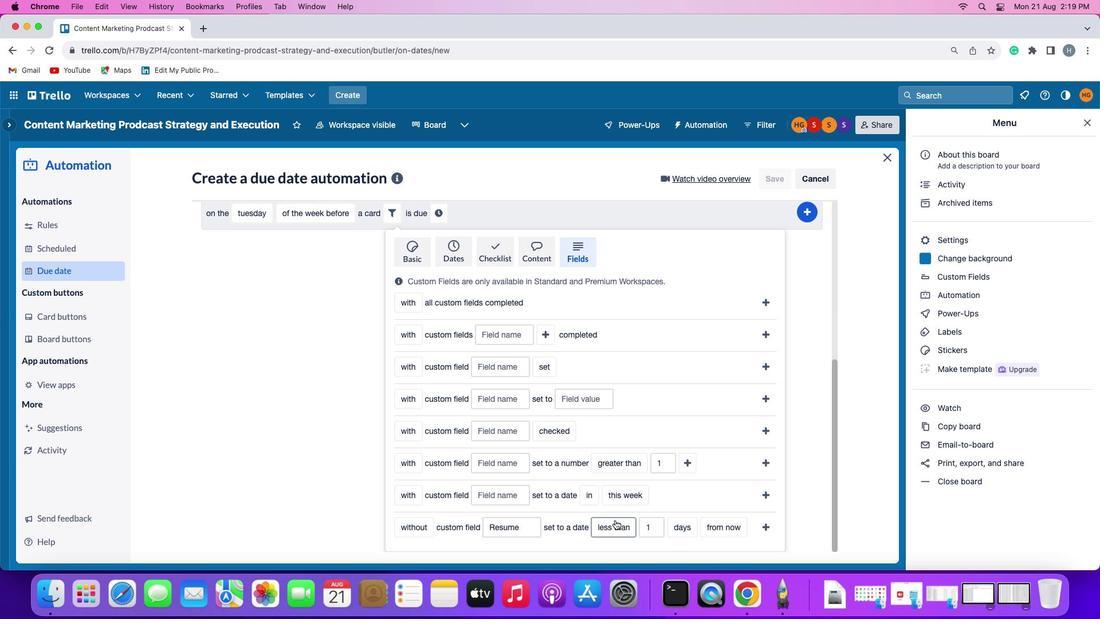 
Action: Mouse pressed left at (615, 515)
Screenshot: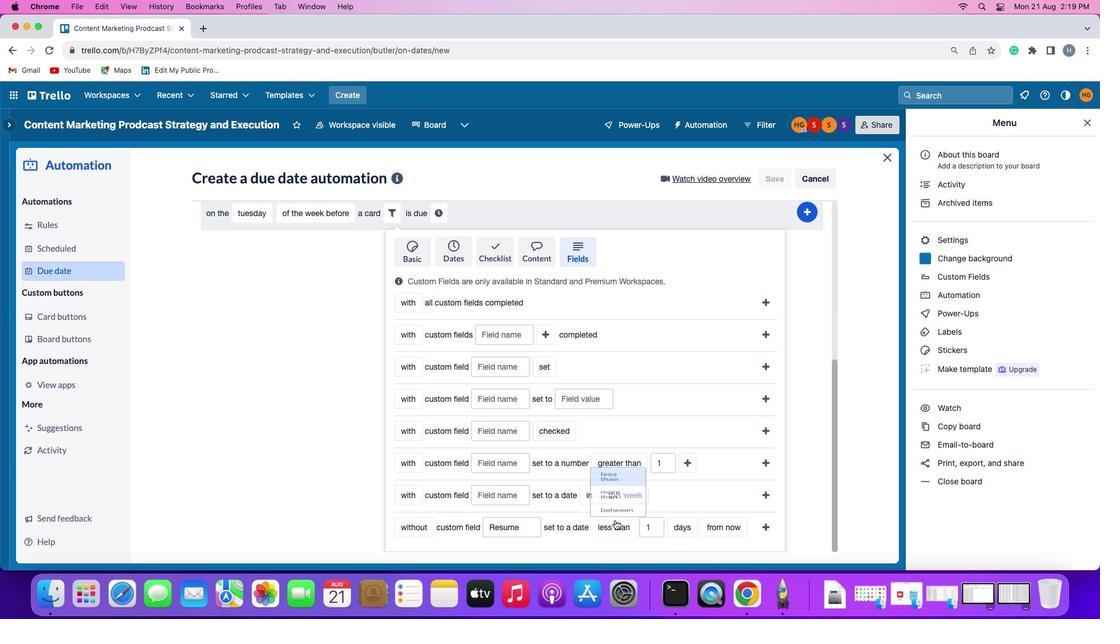 
Action: Mouse moved to (614, 501)
Screenshot: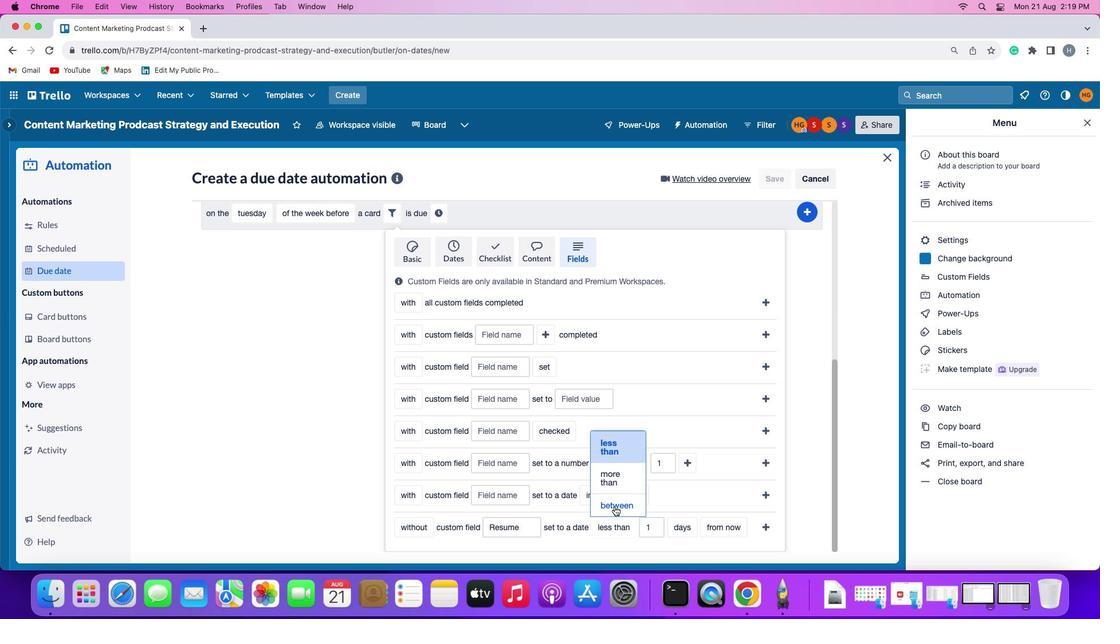 
Action: Mouse pressed left at (614, 501)
Screenshot: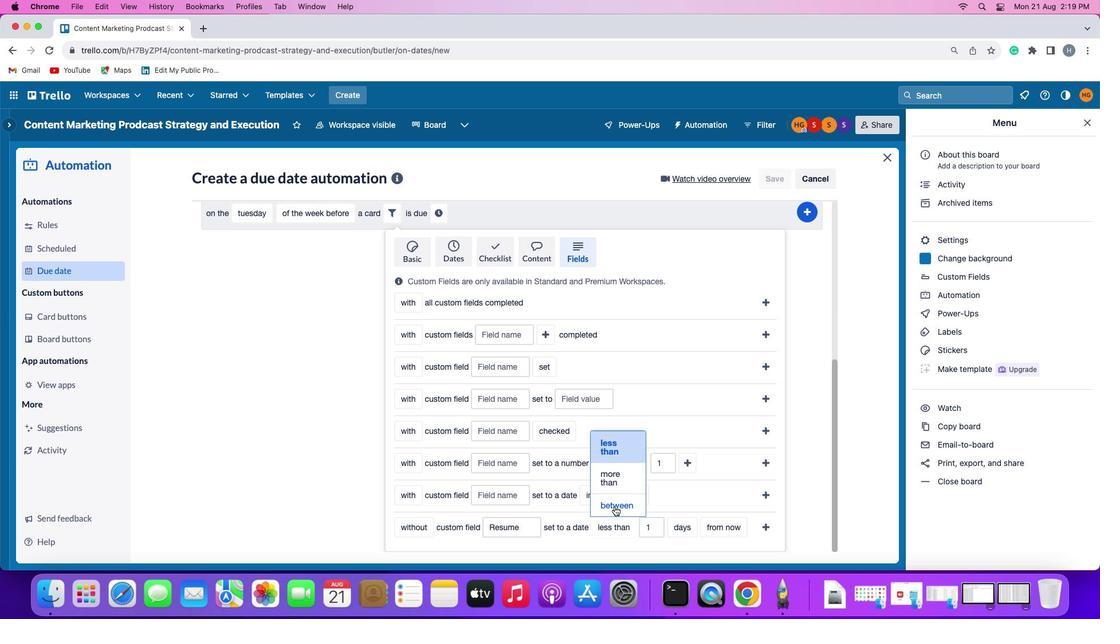 
Action: Mouse moved to (717, 517)
Screenshot: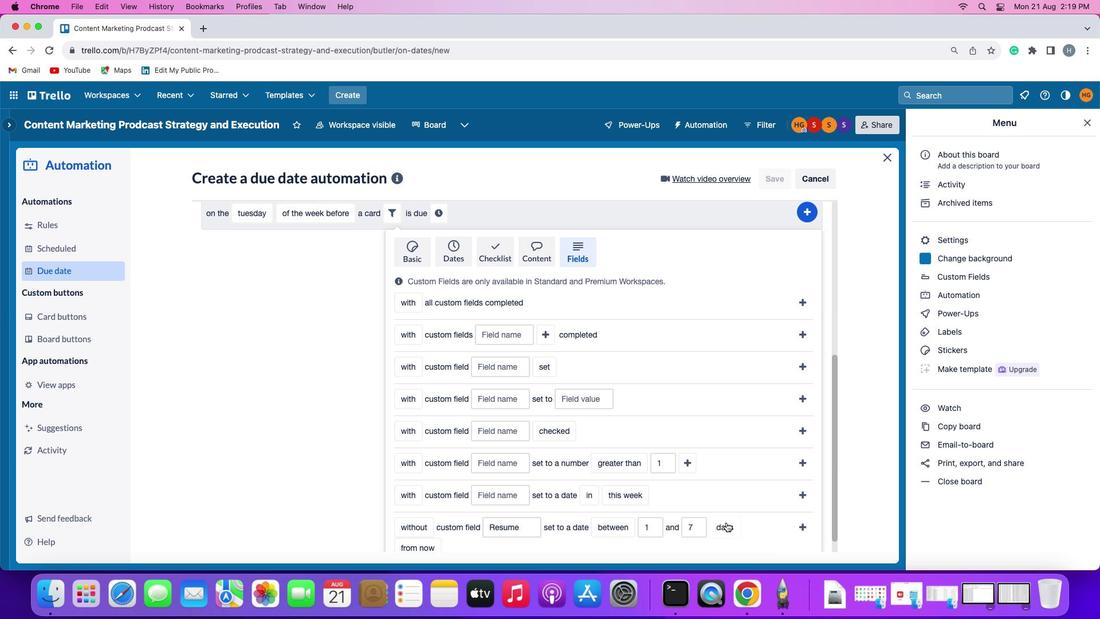 
Action: Mouse pressed left at (717, 517)
Screenshot: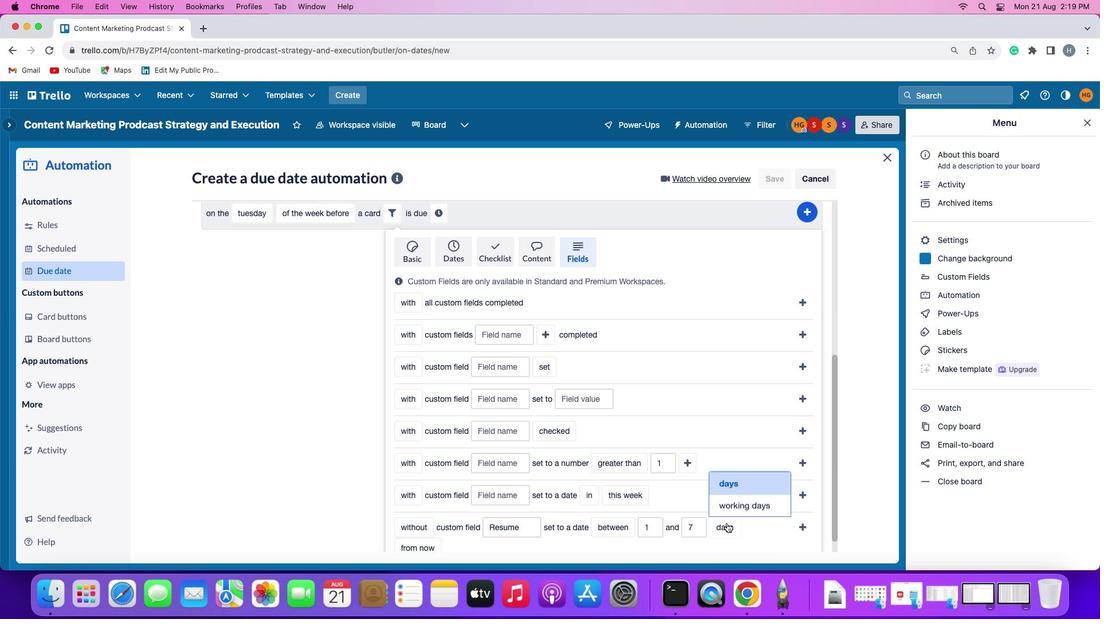 
Action: Mouse moved to (725, 482)
Screenshot: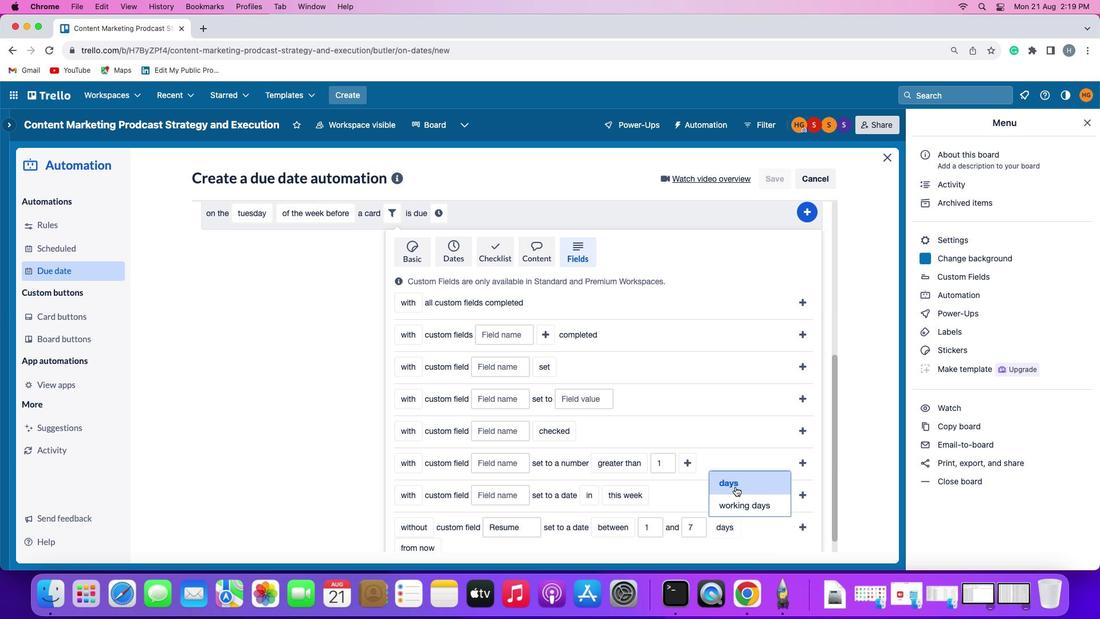 
Action: Mouse pressed left at (725, 482)
Screenshot: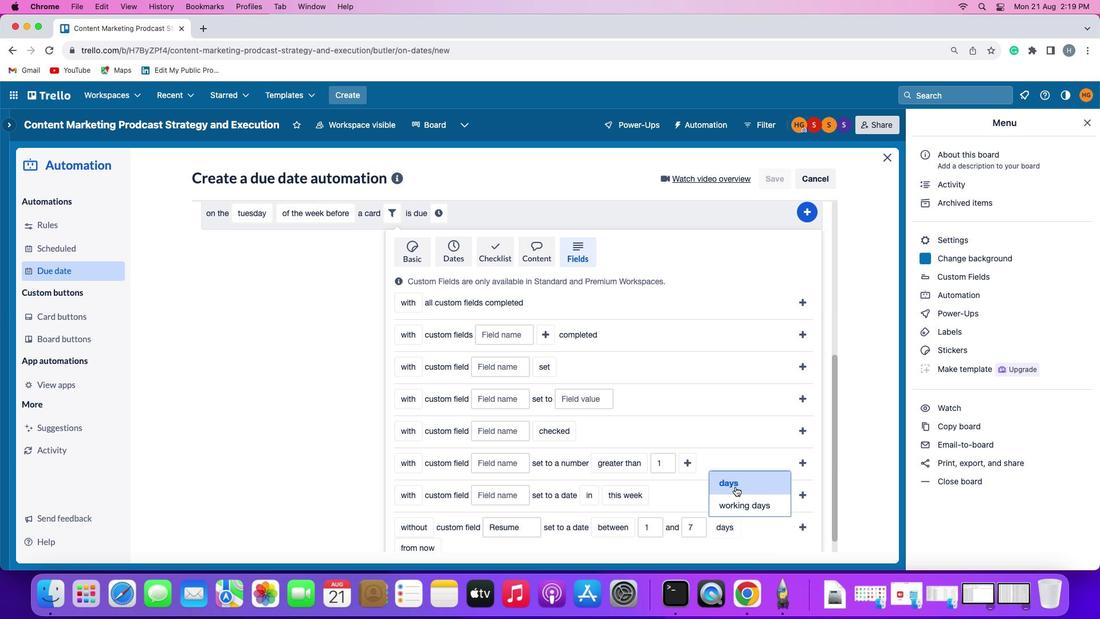 
Action: Mouse moved to (438, 542)
Screenshot: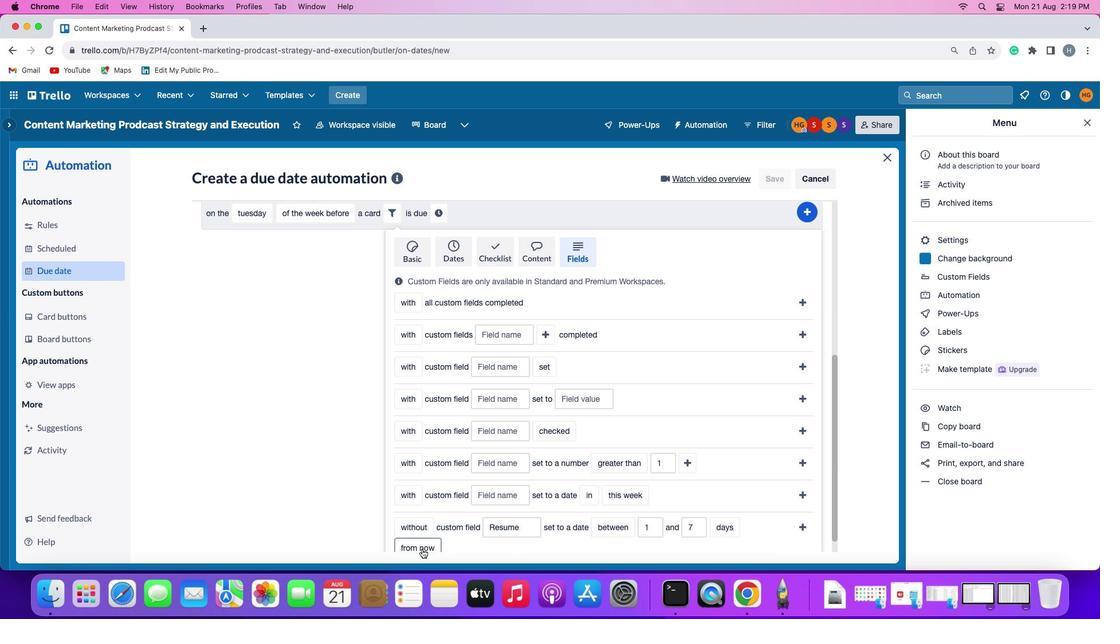 
Action: Mouse pressed left at (438, 542)
Screenshot: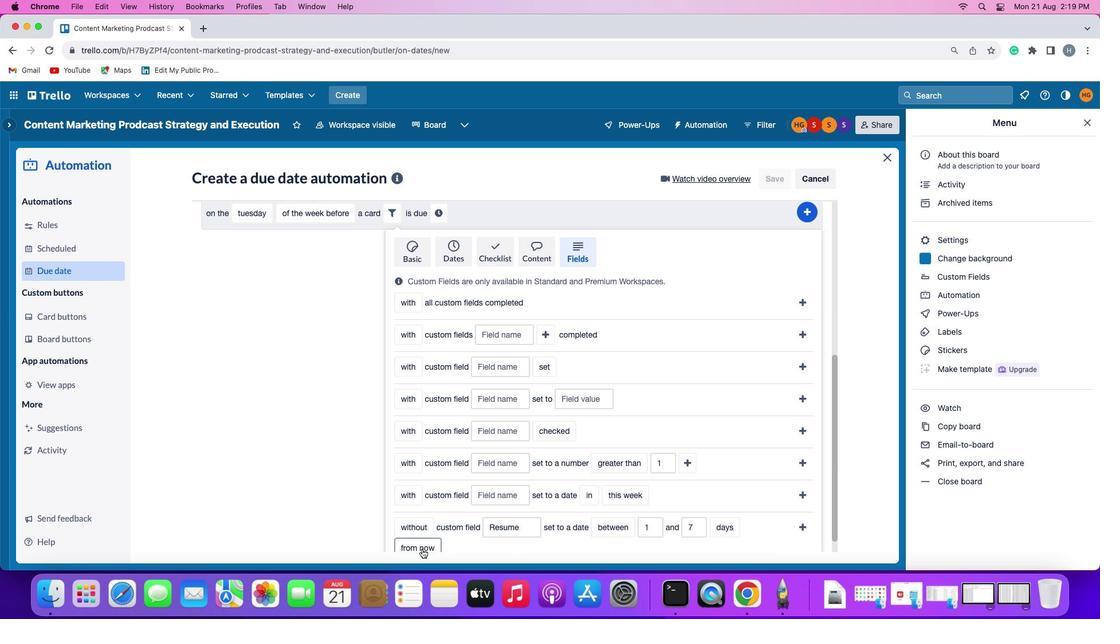 
Action: Mouse moved to (446, 493)
Screenshot: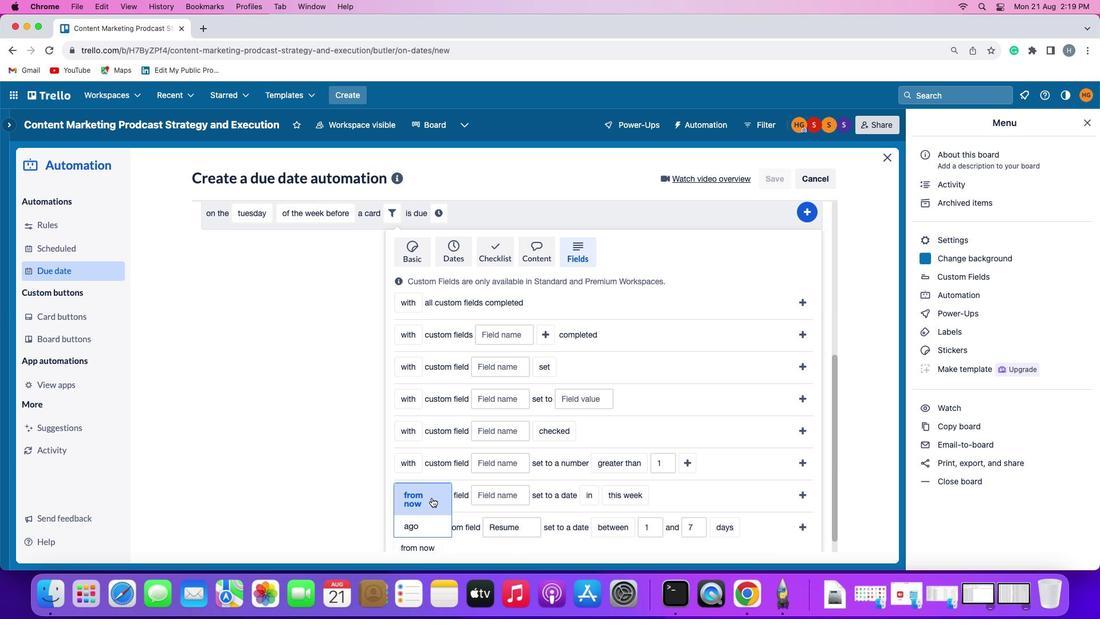 
Action: Mouse pressed left at (446, 493)
Screenshot: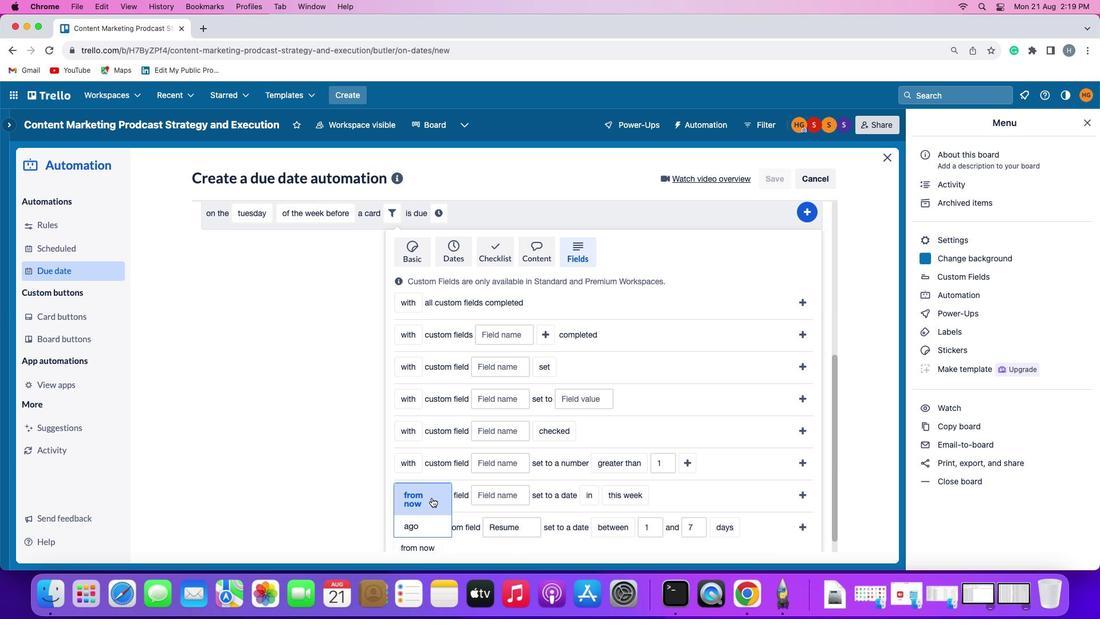 
Action: Mouse moved to (789, 523)
Screenshot: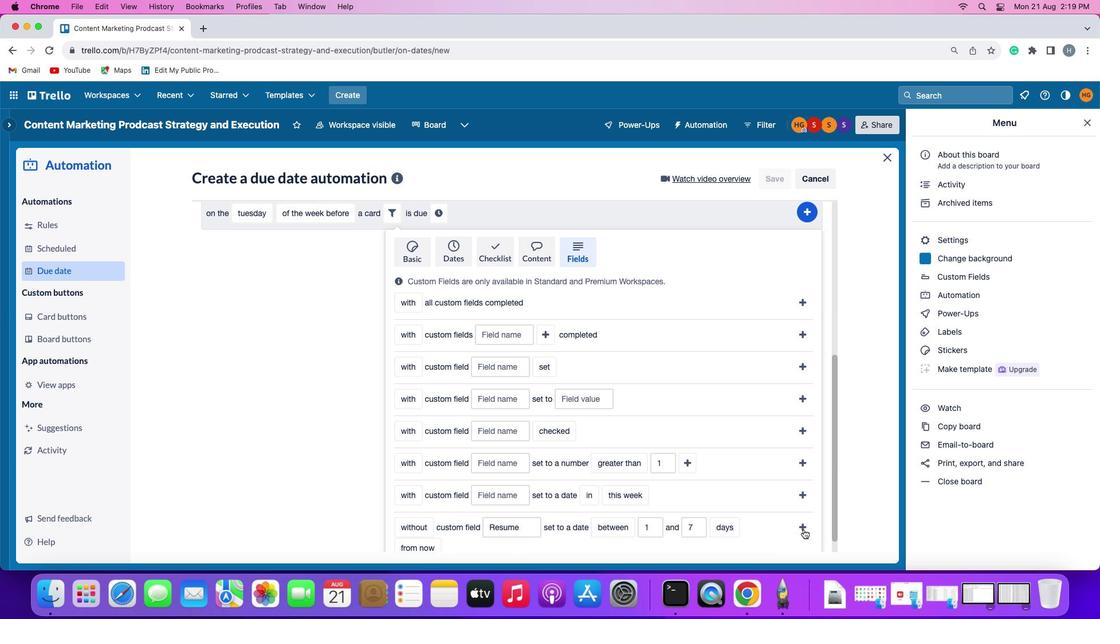 
Action: Mouse pressed left at (789, 523)
Screenshot: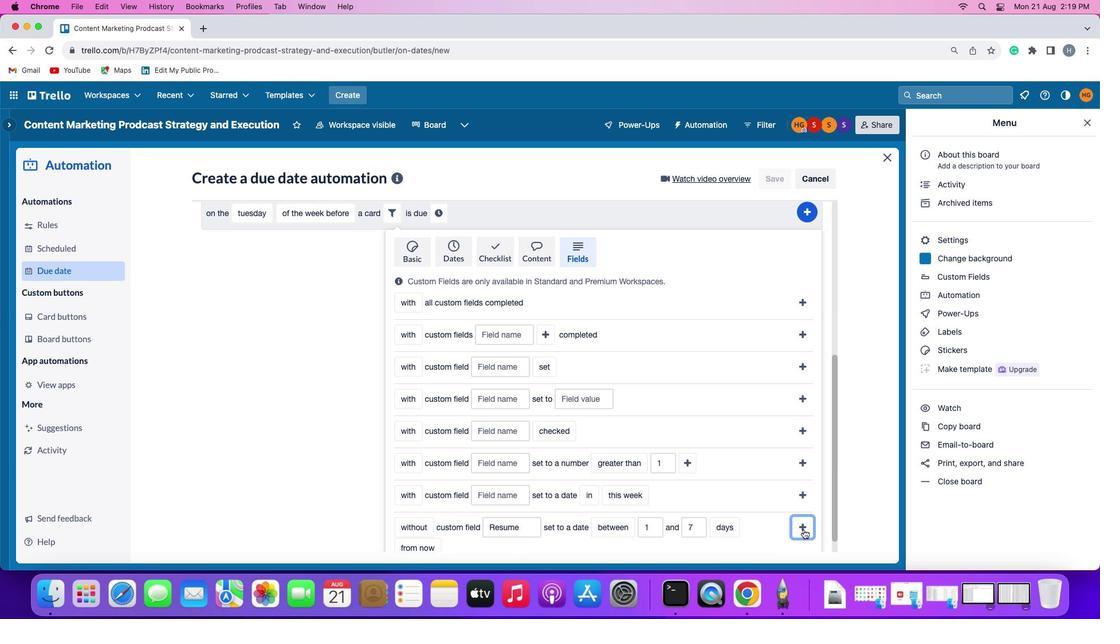 
Action: Mouse moved to (729, 501)
Screenshot: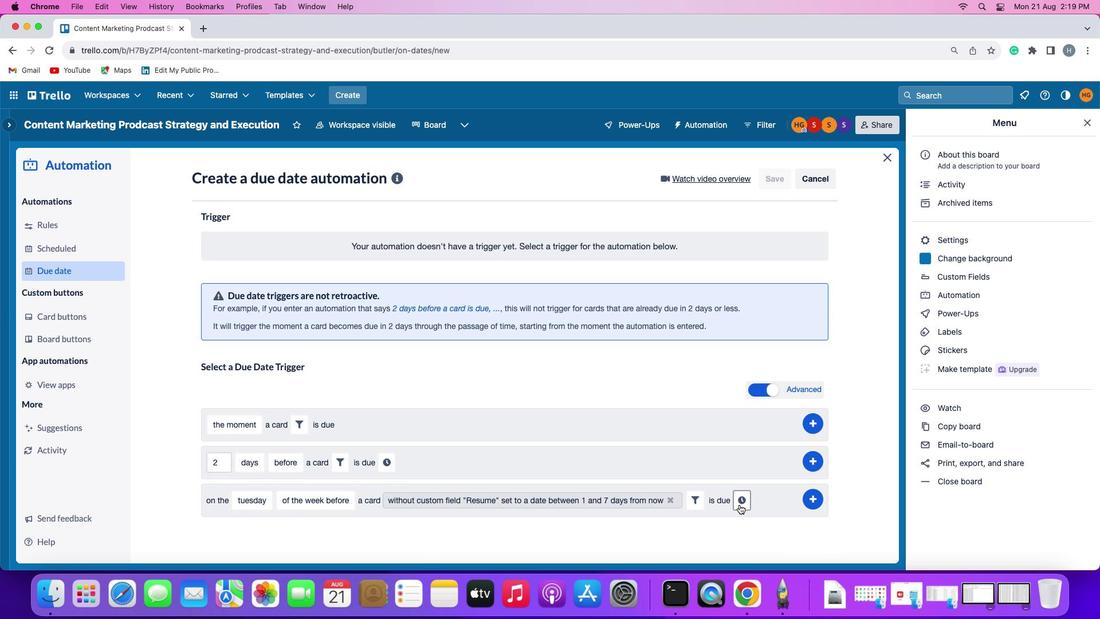 
Action: Mouse pressed left at (729, 501)
Screenshot: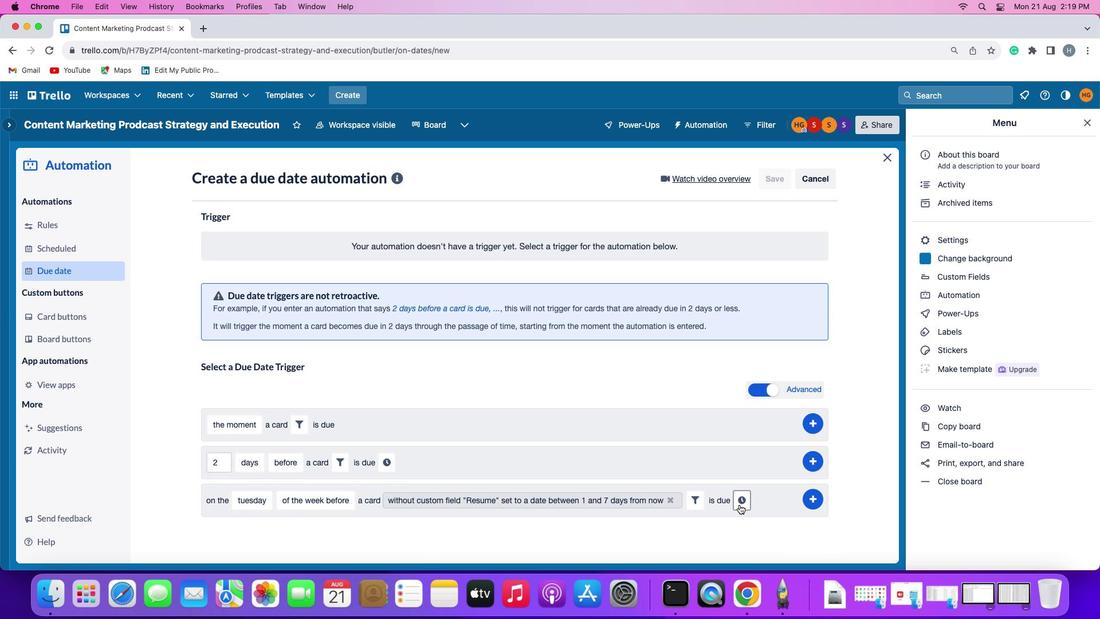 
Action: Mouse moved to (275, 518)
Screenshot: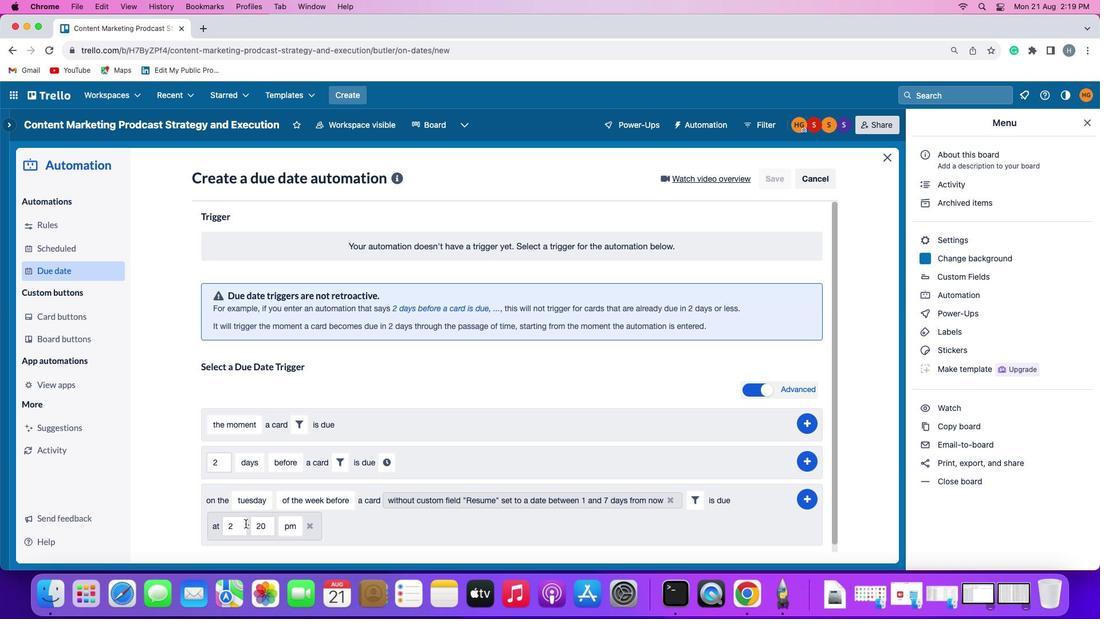 
Action: Mouse pressed left at (275, 518)
Screenshot: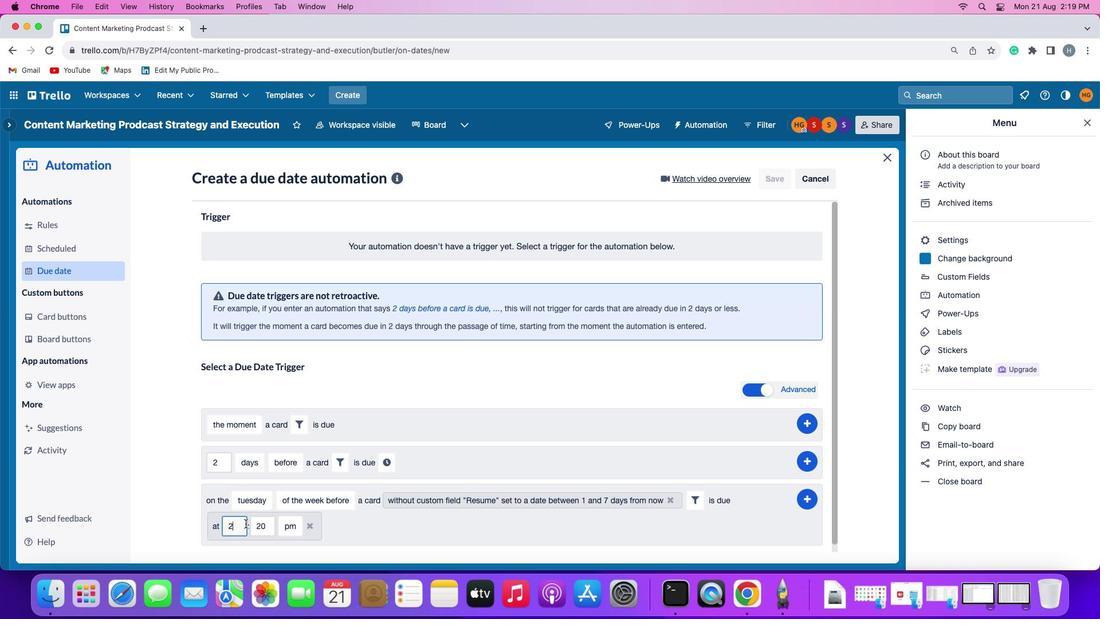 
Action: Mouse moved to (275, 518)
Screenshot: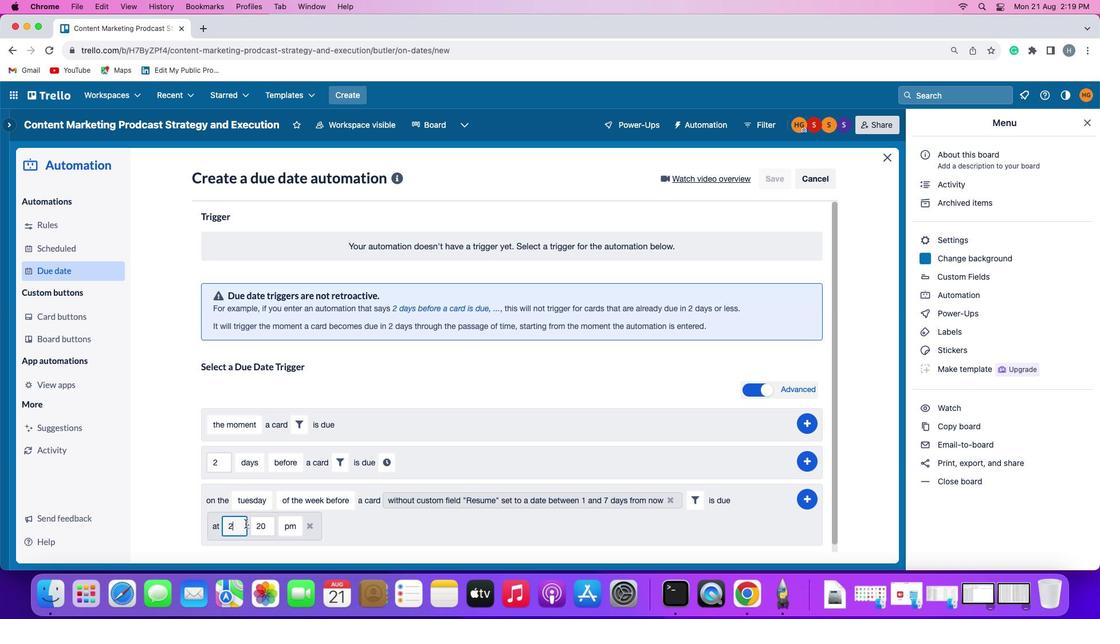 
Action: Key pressed Key.backspace'1''1'
Screenshot: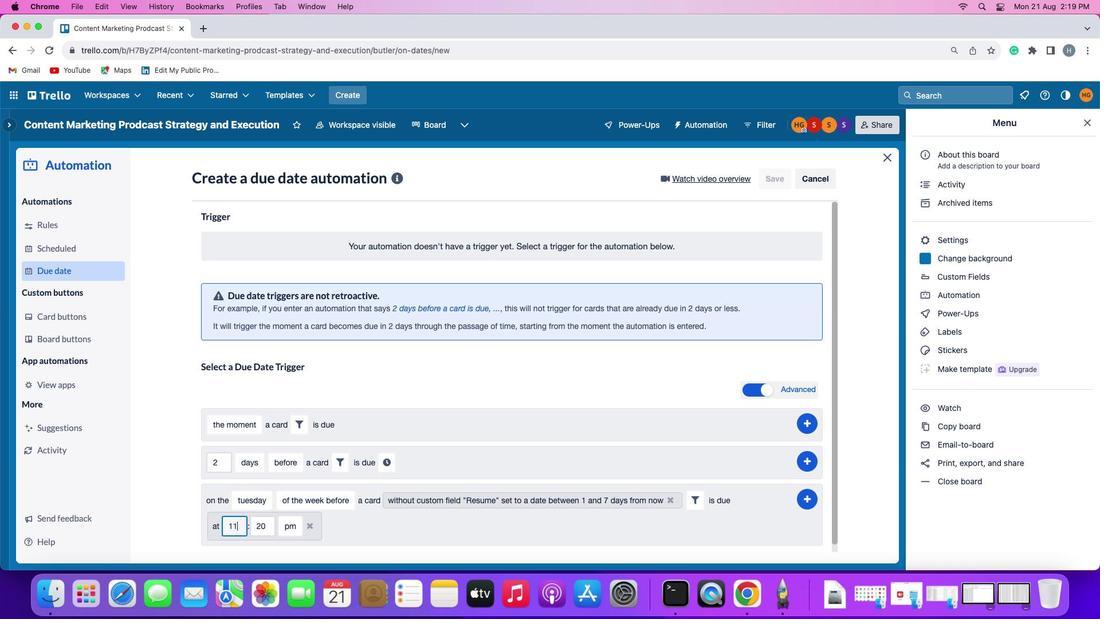 
Action: Mouse moved to (292, 517)
Screenshot: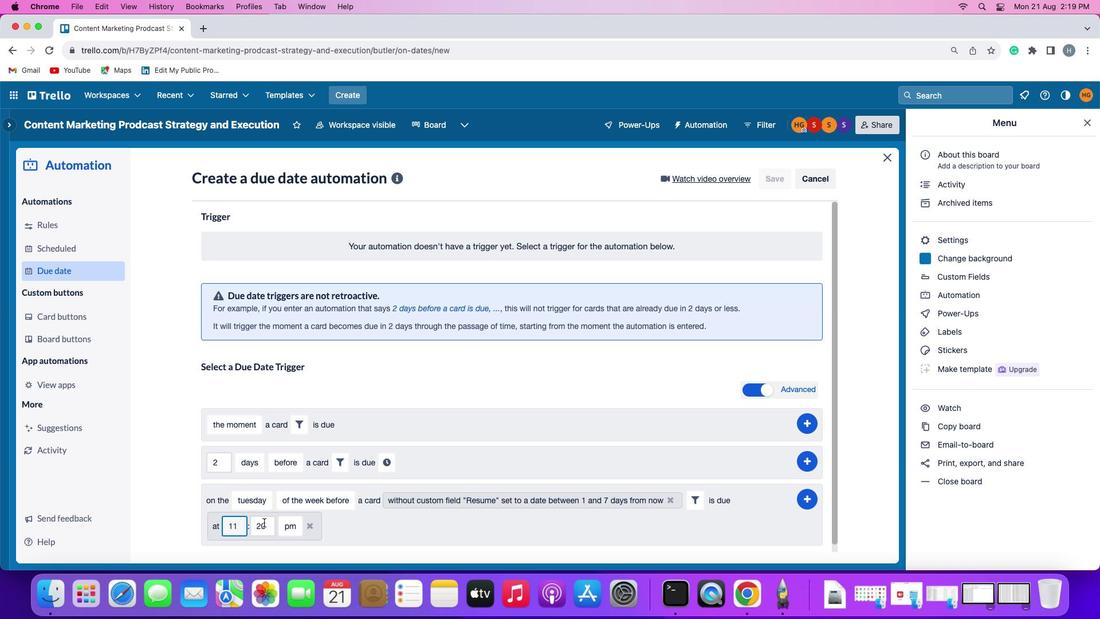 
Action: Mouse pressed left at (292, 517)
Screenshot: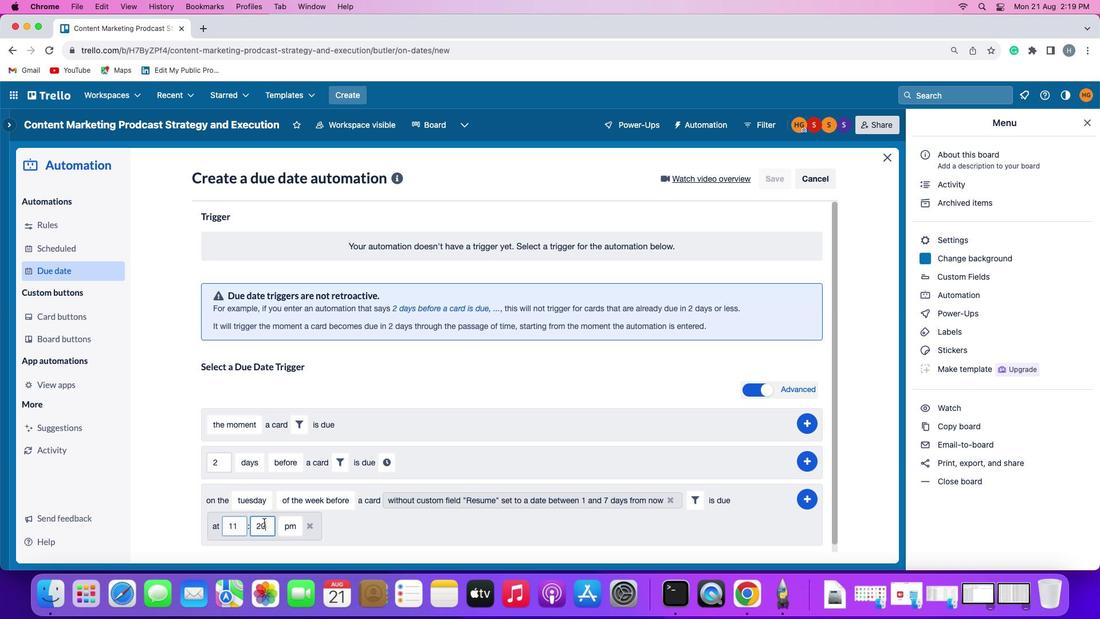 
Action: Key pressed Key.backspaceKey.backspace
Screenshot: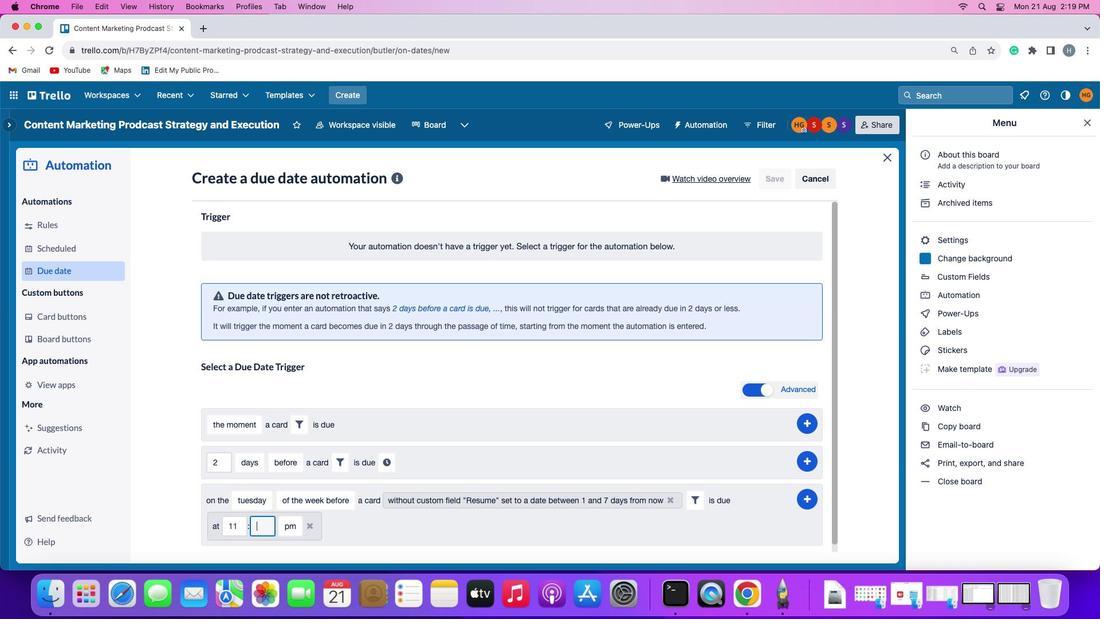 
Action: Mouse moved to (292, 517)
Screenshot: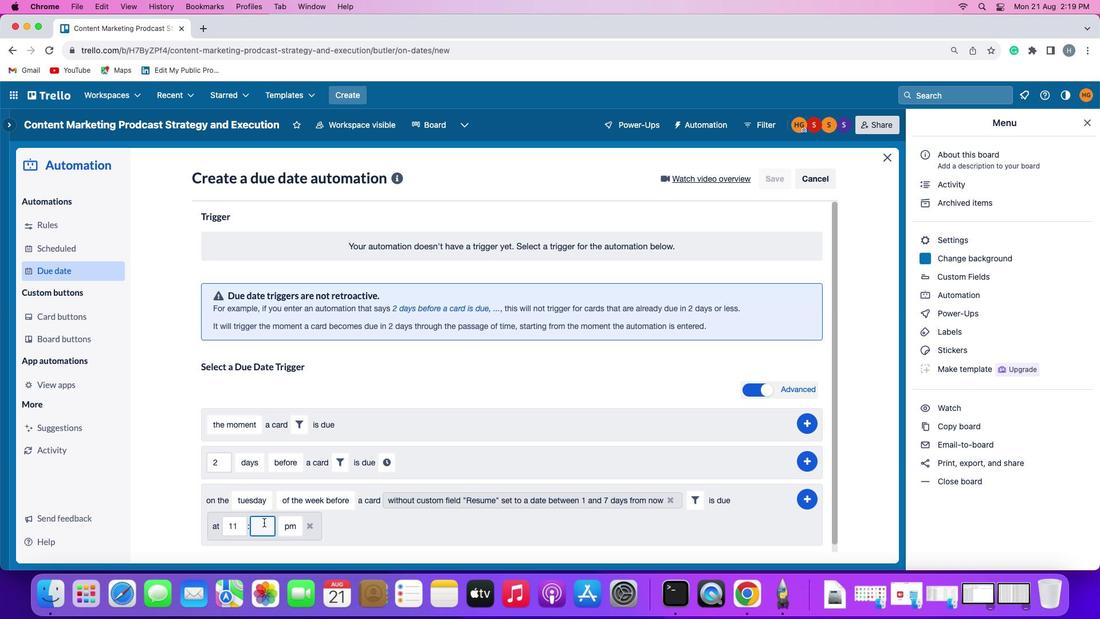 
Action: Key pressed '0''0'
Screenshot: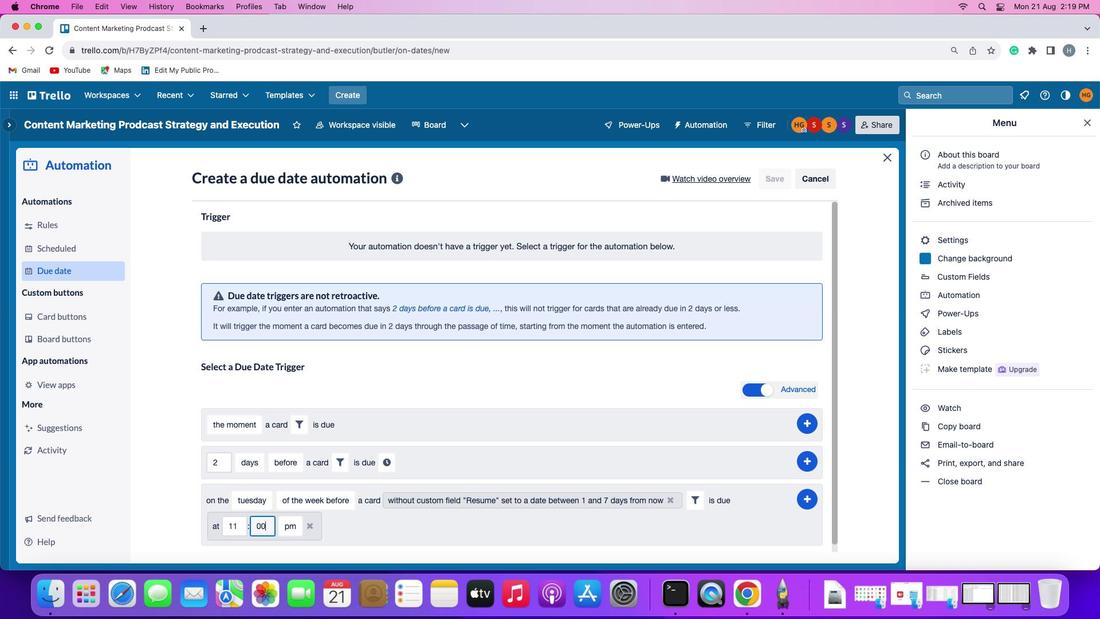 
Action: Mouse moved to (313, 516)
Screenshot: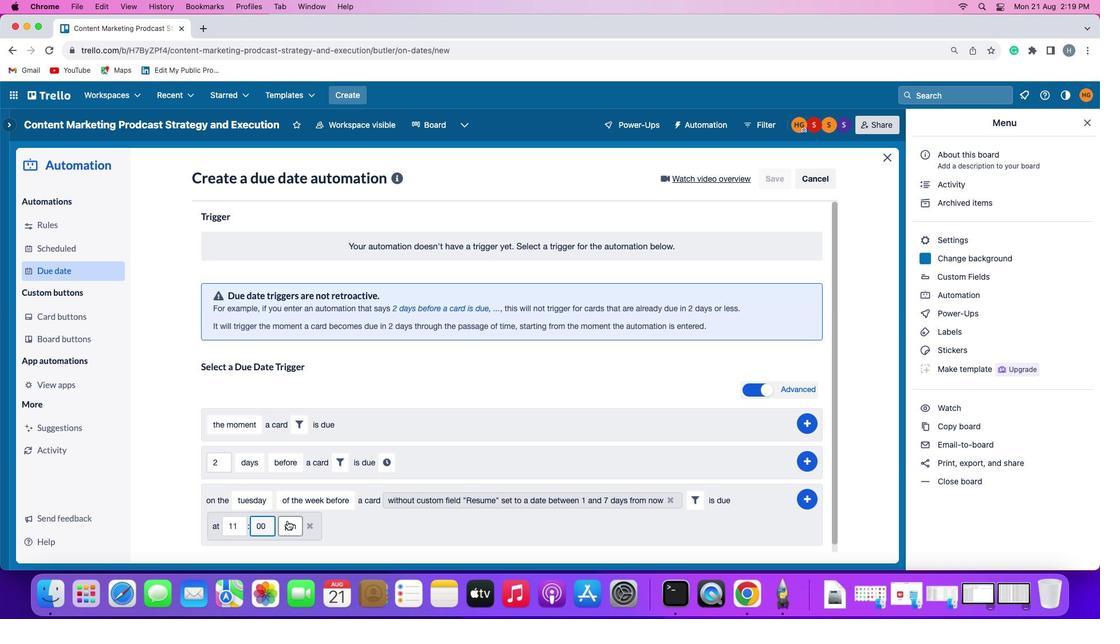 
Action: Mouse pressed left at (313, 516)
Screenshot: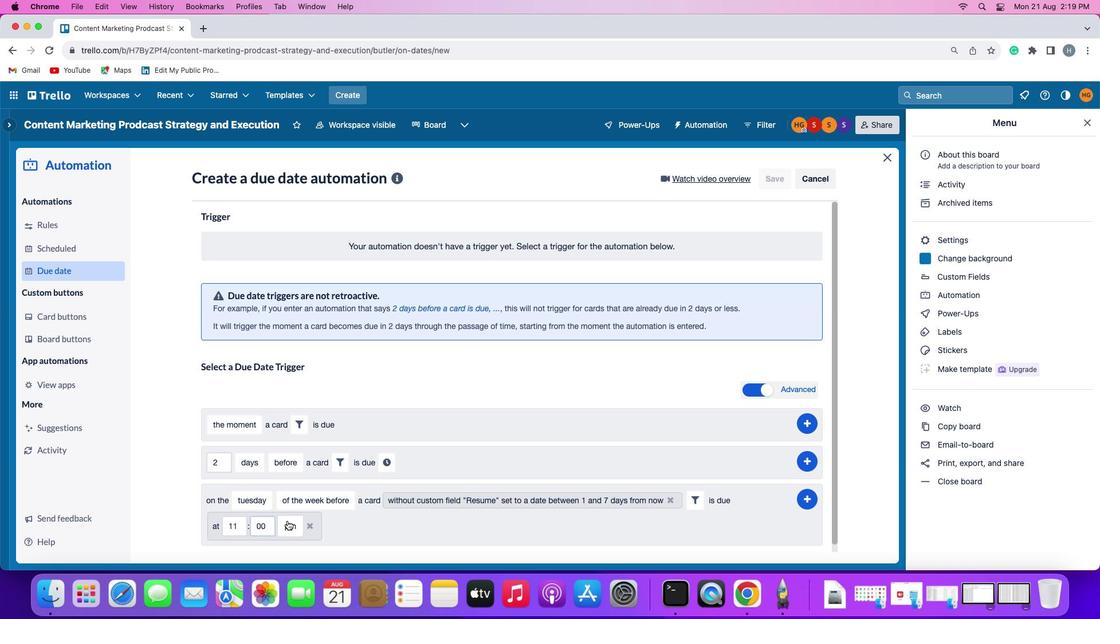 
Action: Mouse moved to (321, 477)
Screenshot: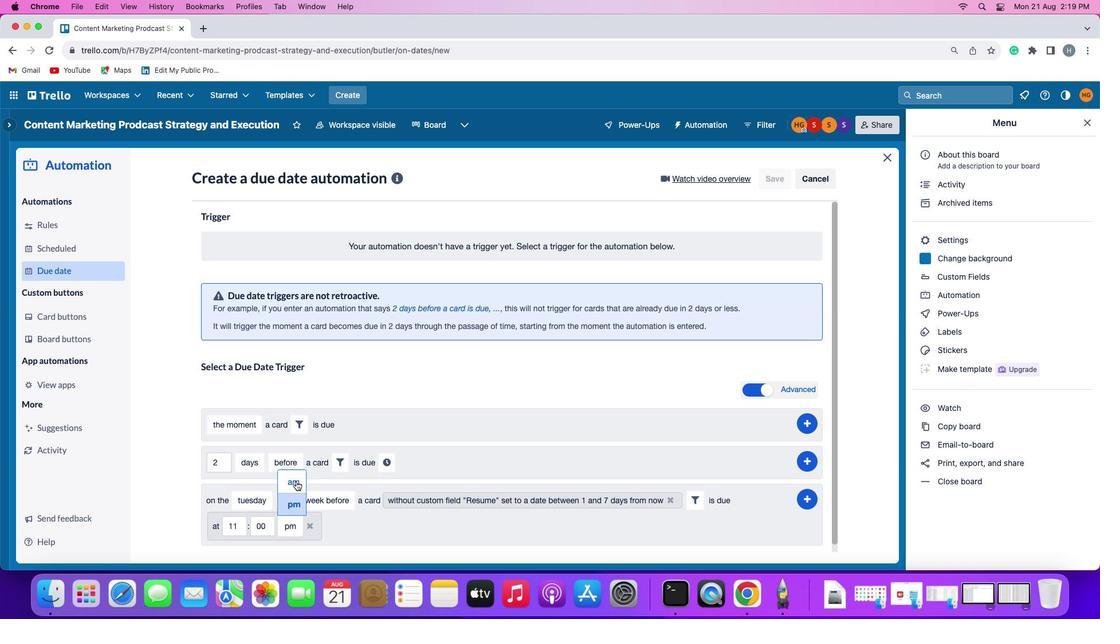 
Action: Mouse pressed left at (321, 477)
Screenshot: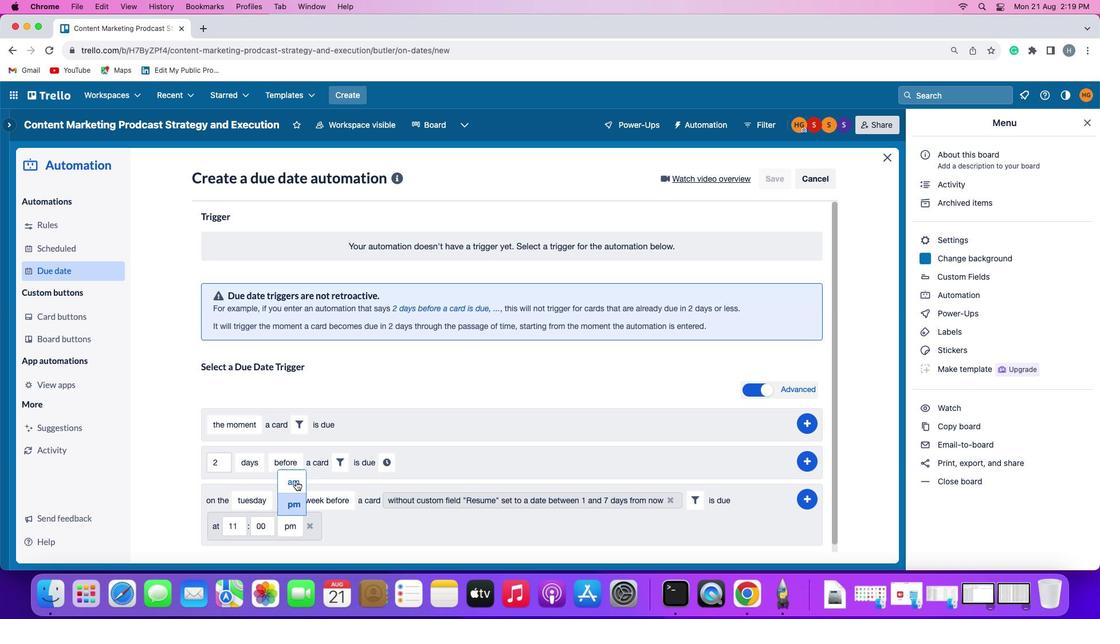 
Action: Mouse moved to (793, 491)
Screenshot: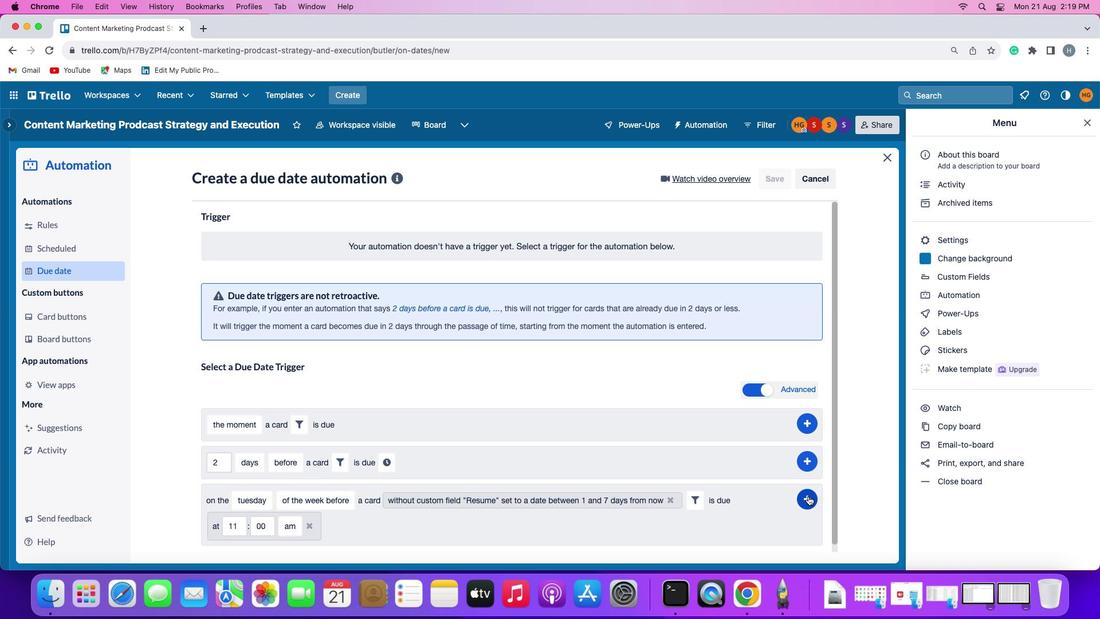 
Action: Mouse pressed left at (793, 491)
Screenshot: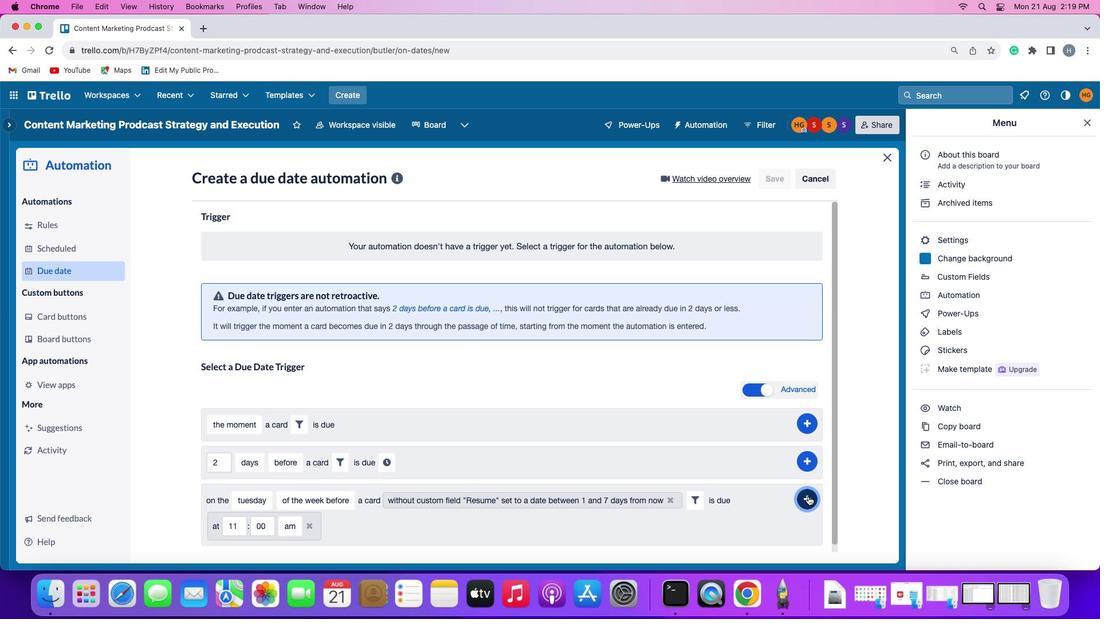 
Action: Mouse moved to (851, 408)
Screenshot: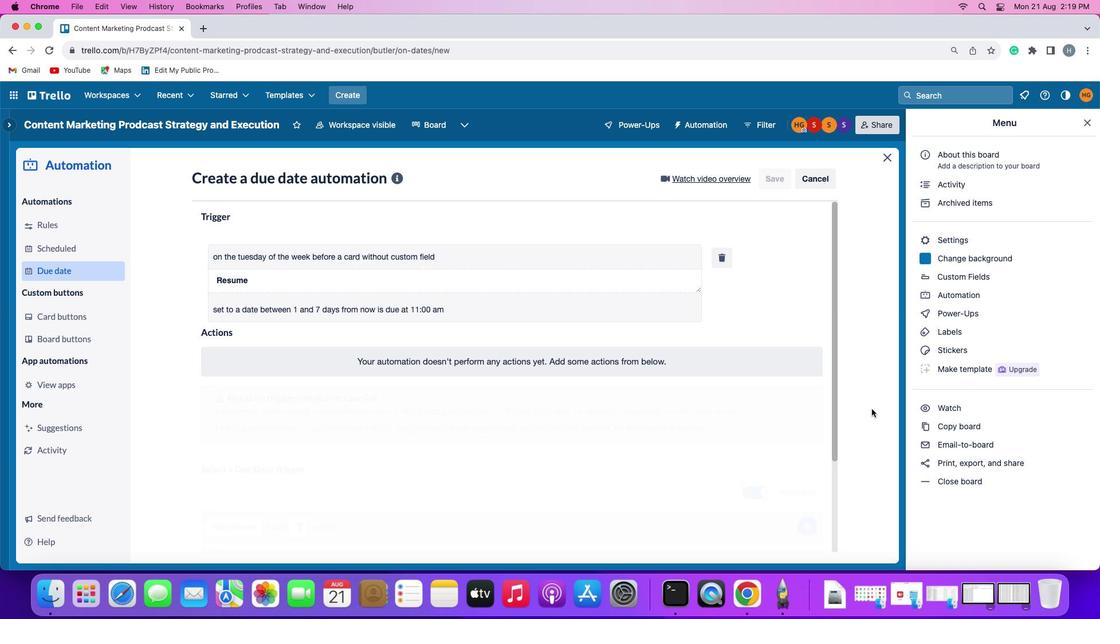 
